 Task: Add an event with the title Second Marketing Campaign Tracking and Analysis, date '2023/11/10', time 7:00 AM to 9:00 AMand add a description: Furthermore, you will have the opportunity to discuss your current financial status, including revenue growth, profitability, and any notable milestones or achievements. Sharing this information demonstrates your business's performance and potential for future success.Select event color  Peacock . Add location for the event as: Los Angeles, USA, logged in from the account softage.8@softage.netand send the event invitation to softage.1@softage.net and softage.2@softage.net. Set a reminder for the event Doesn't repeat
Action: Mouse pressed left at (61, 80)
Screenshot: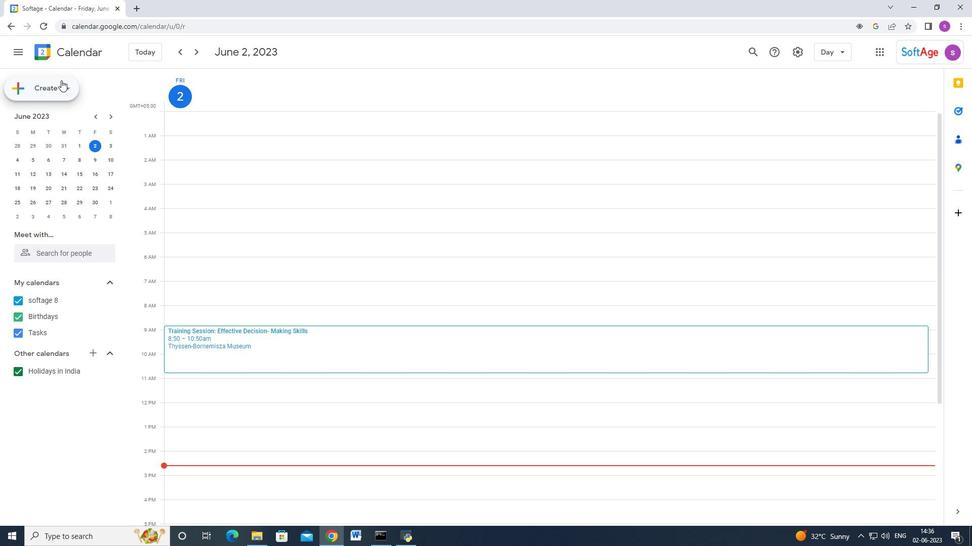 
Action: Mouse moved to (50, 113)
Screenshot: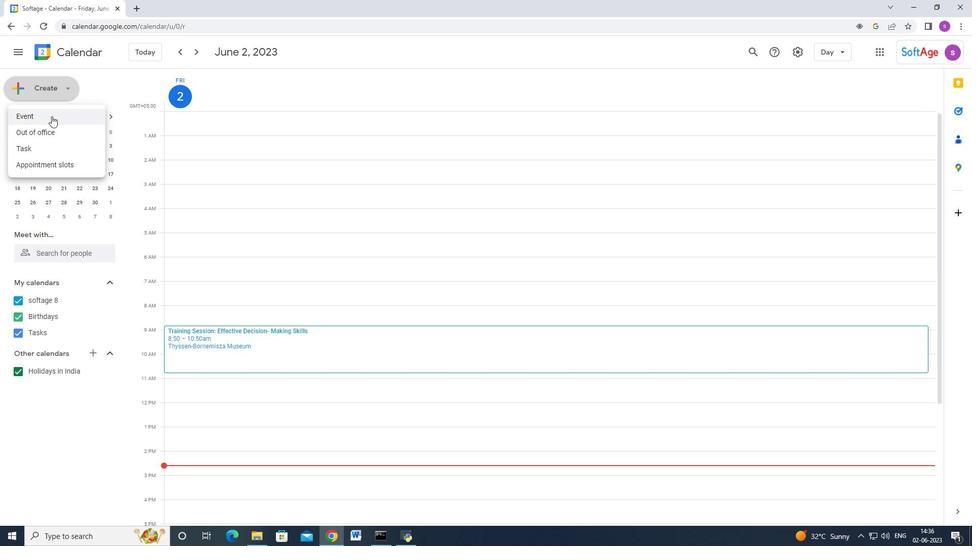 
Action: Mouse pressed left at (50, 113)
Screenshot: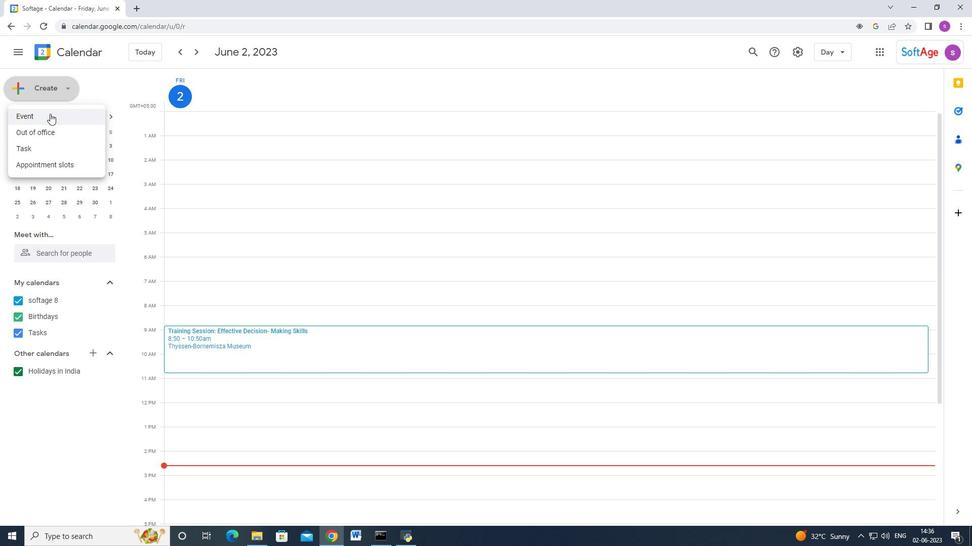 
Action: Mouse moved to (557, 455)
Screenshot: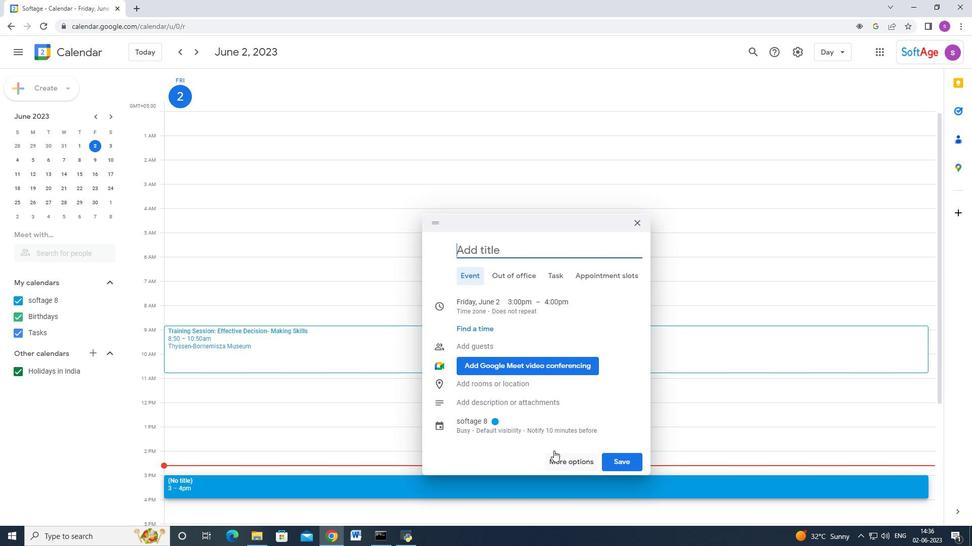 
Action: Mouse pressed left at (557, 455)
Screenshot: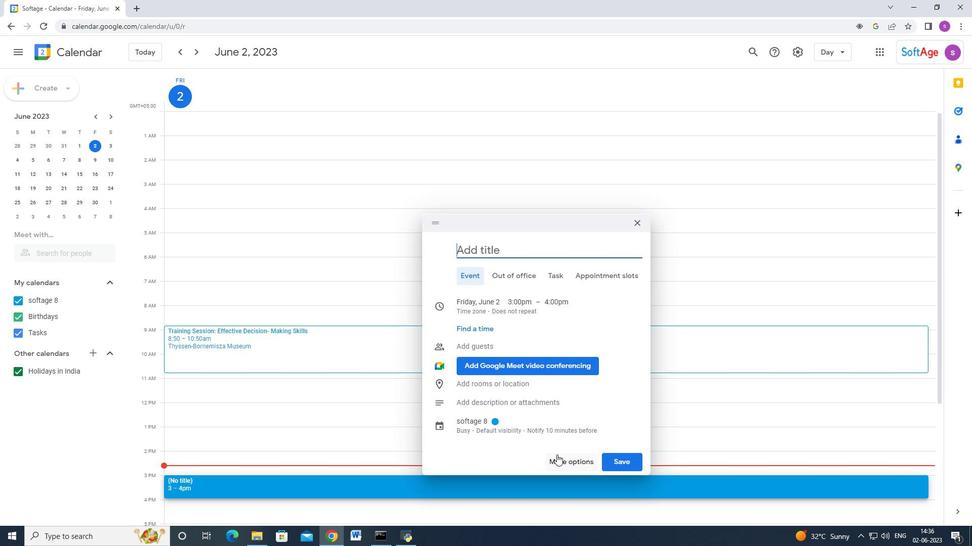 
Action: Mouse moved to (205, 62)
Screenshot: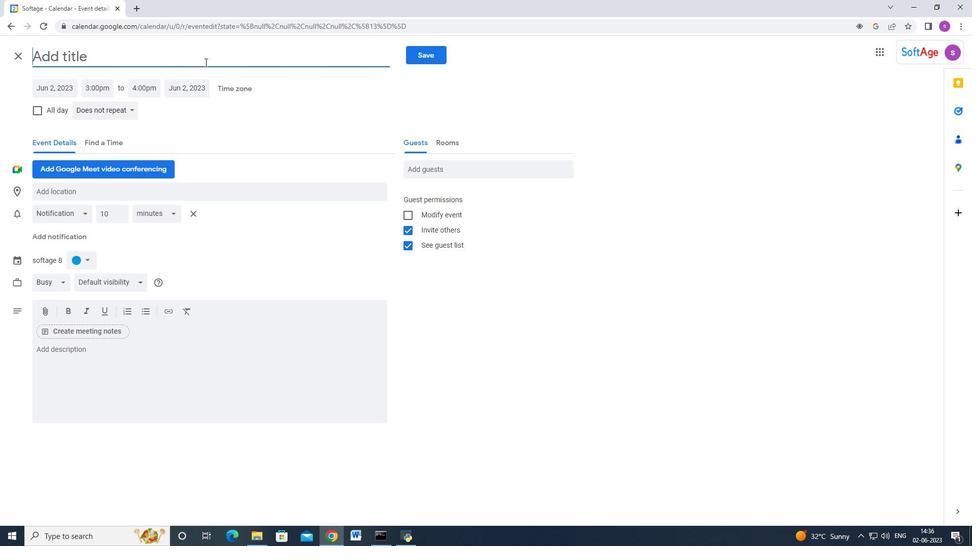 
Action: Key pressed <Key.shift_r>Second<Key.space><Key.shift>Marketing<Key.space><Key.shift>Campaign<Key.space><Key.shift>Tracking<Key.space>and<Key.space><Key.shift_r>Analysis
Screenshot: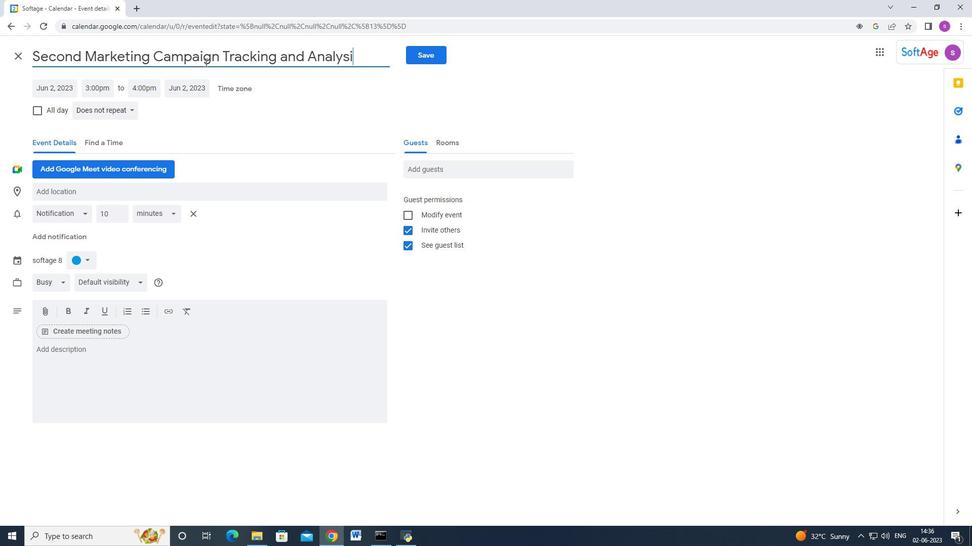 
Action: Mouse moved to (214, 61)
Screenshot: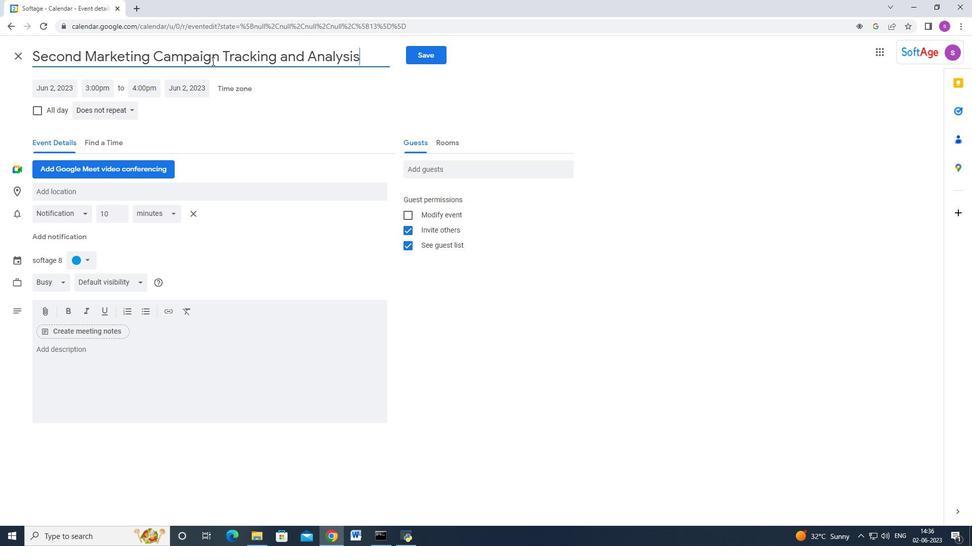 
Action: Key pressed <Key.space>
Screenshot: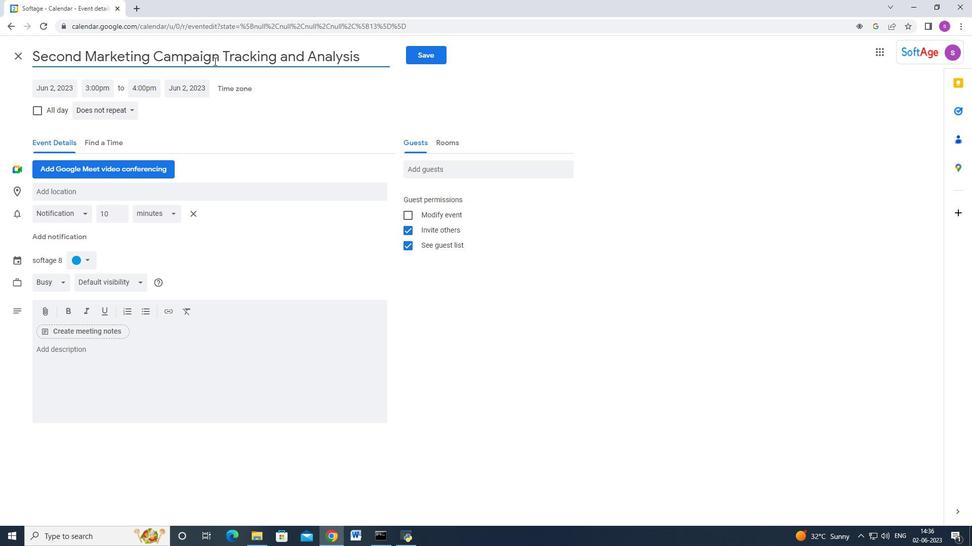 
Action: Mouse moved to (53, 88)
Screenshot: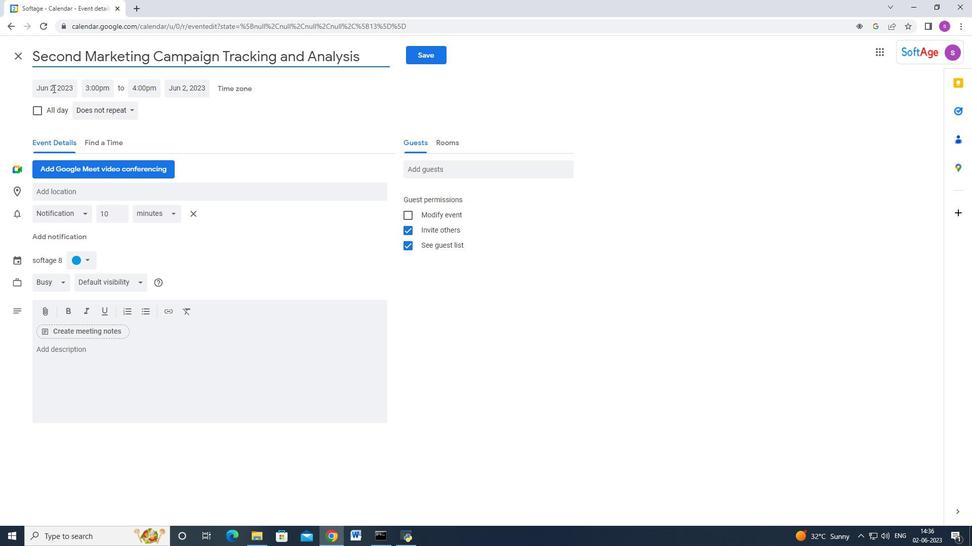 
Action: Mouse pressed left at (53, 88)
Screenshot: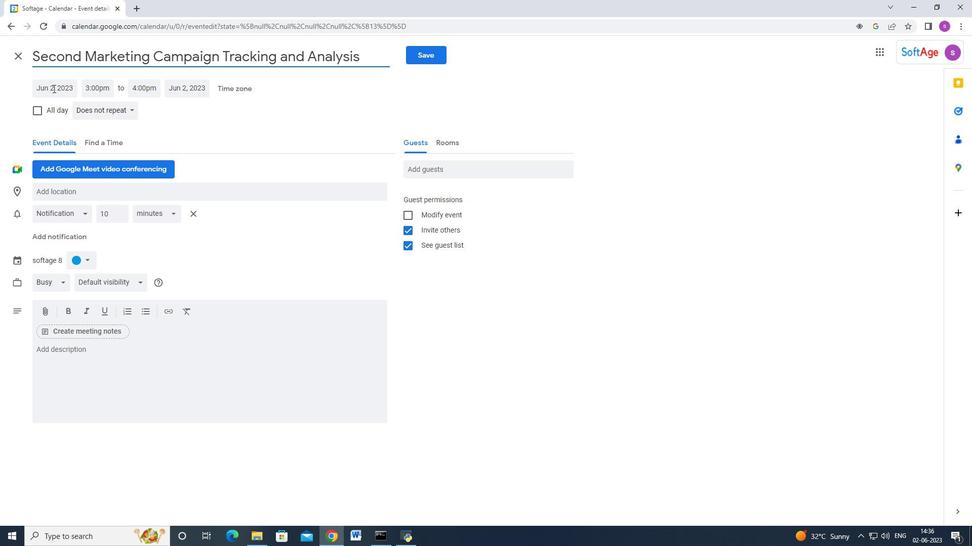 
Action: Mouse moved to (163, 109)
Screenshot: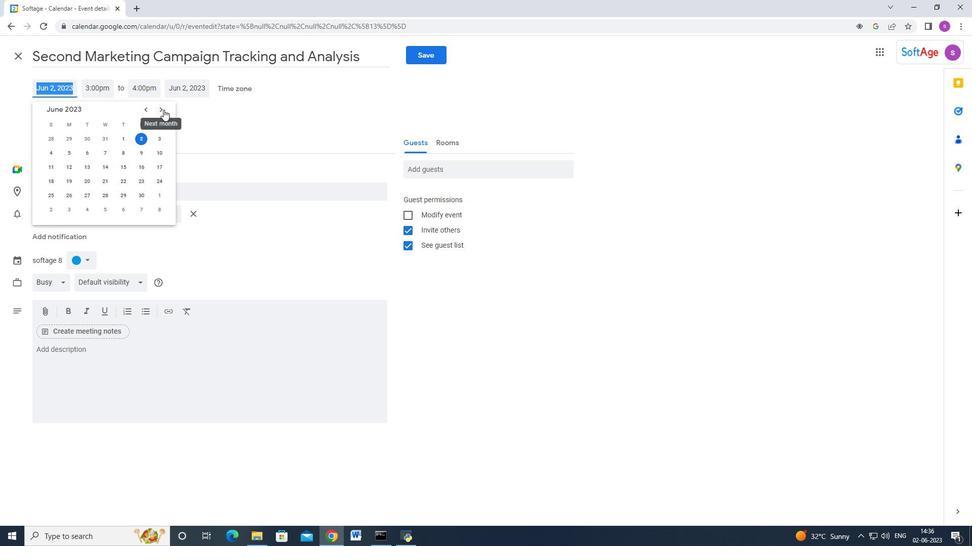 
Action: Mouse pressed left at (163, 109)
Screenshot: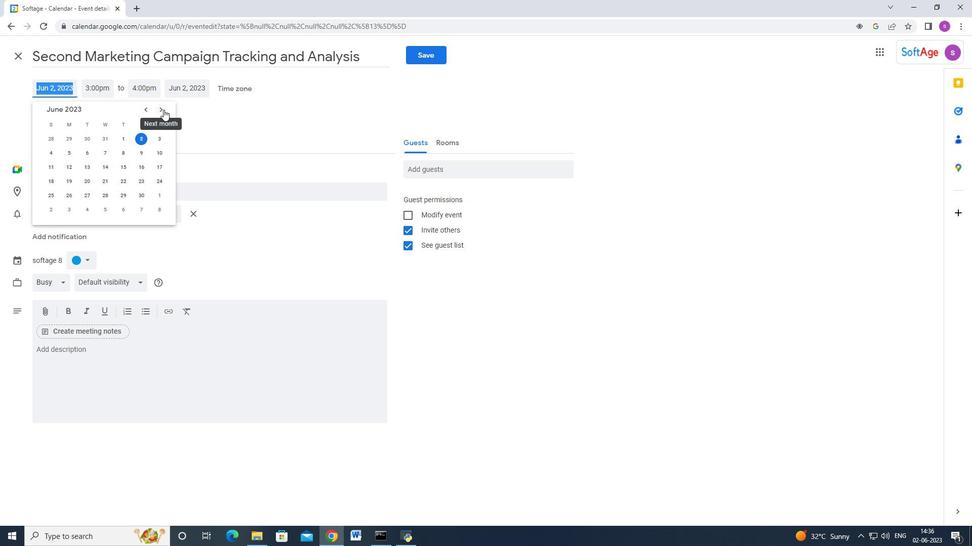 
Action: Mouse pressed left at (163, 109)
Screenshot: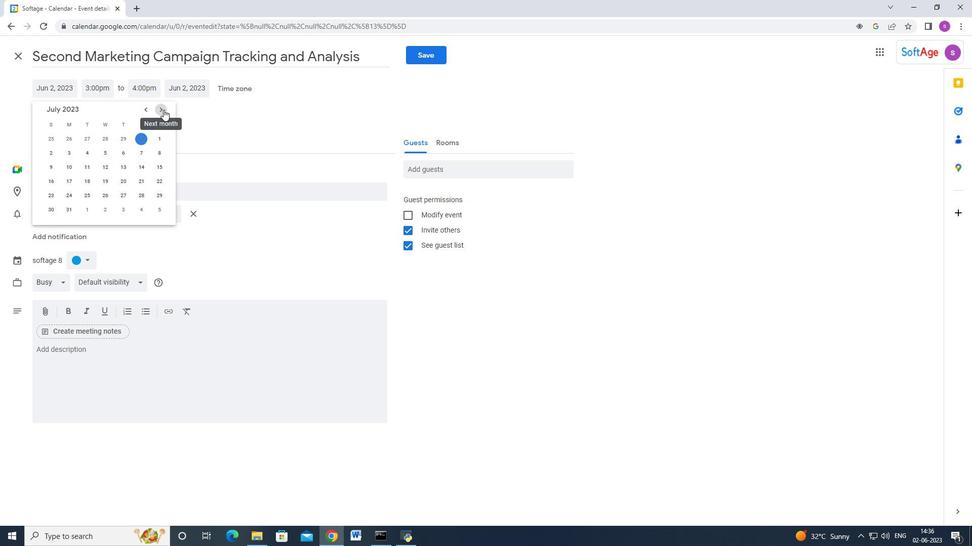 
Action: Mouse moved to (163, 109)
Screenshot: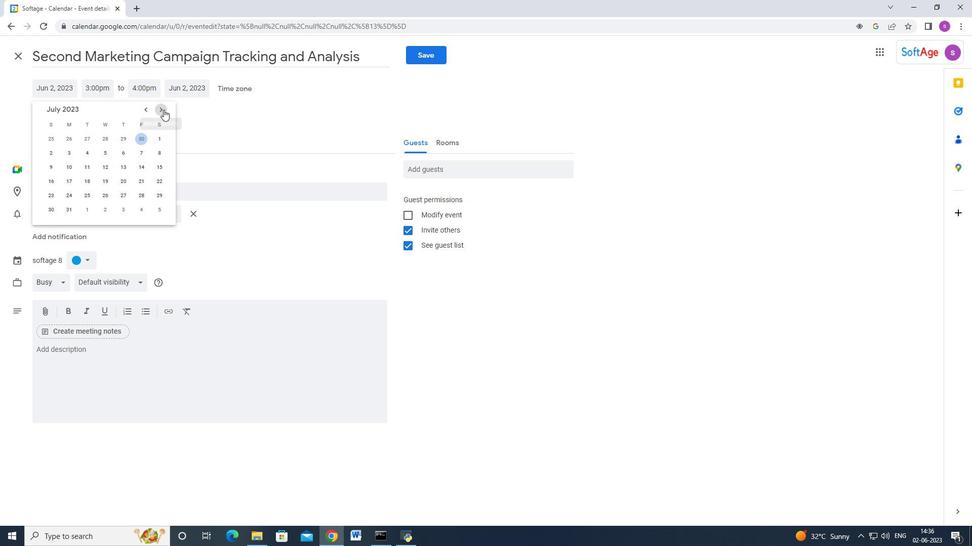 
Action: Mouse pressed left at (163, 109)
Screenshot: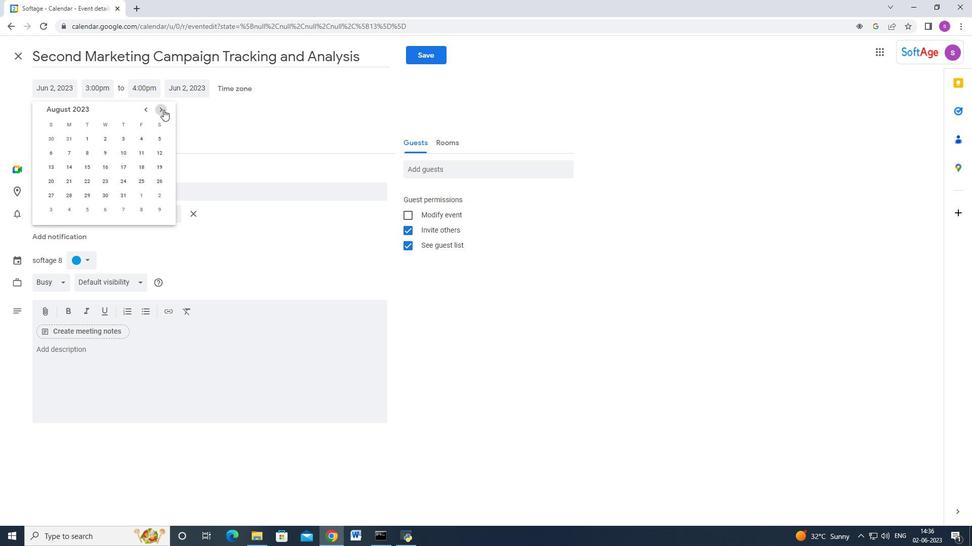
Action: Mouse pressed left at (163, 109)
Screenshot: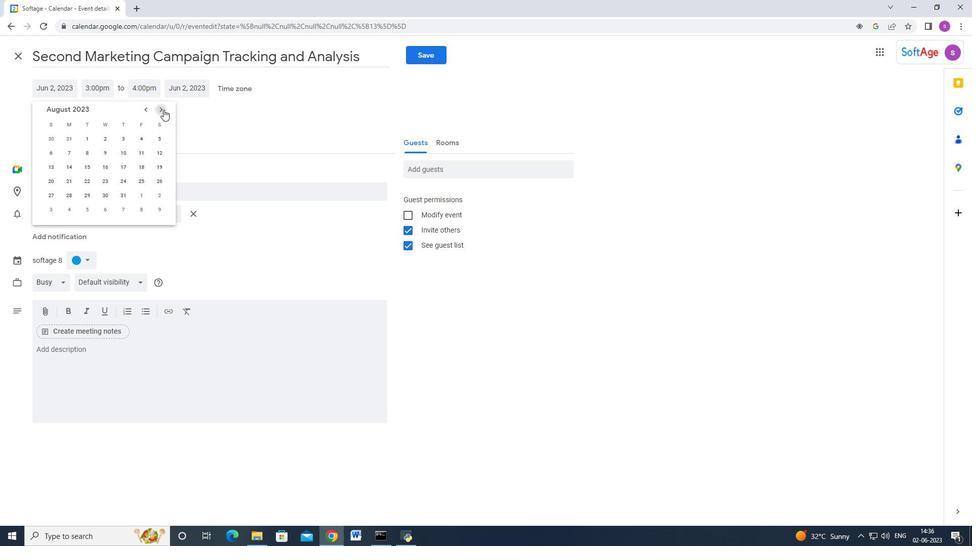 
Action: Mouse pressed left at (163, 109)
Screenshot: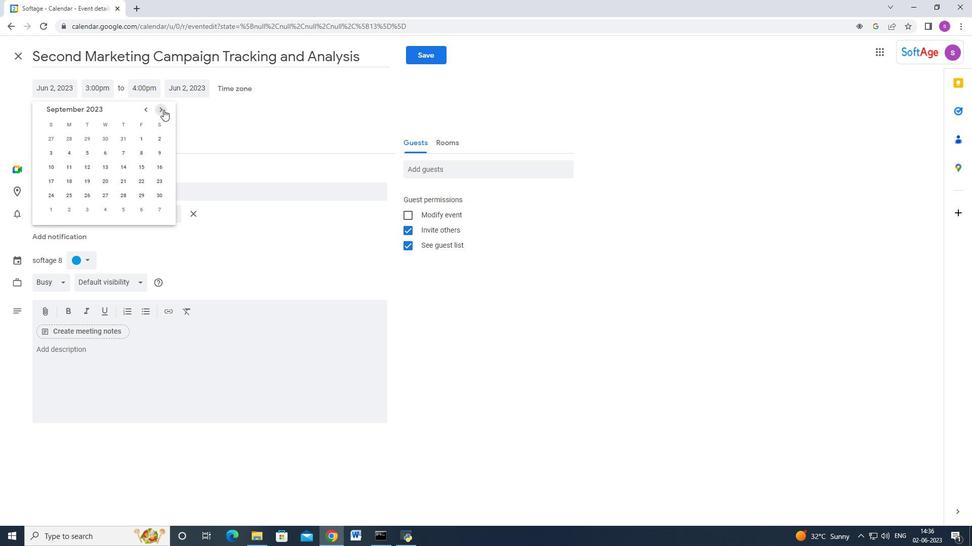 
Action: Mouse pressed left at (163, 109)
Screenshot: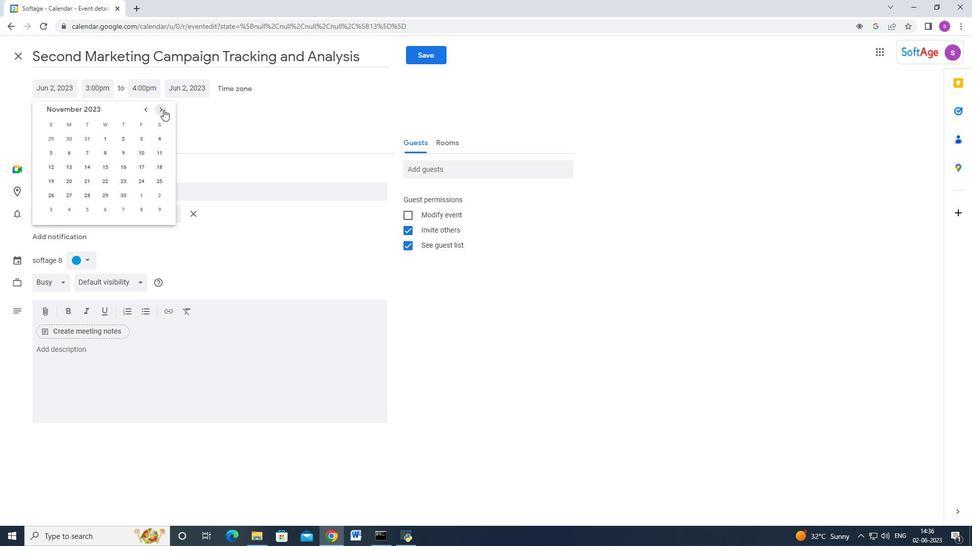
Action: Mouse pressed left at (163, 109)
Screenshot: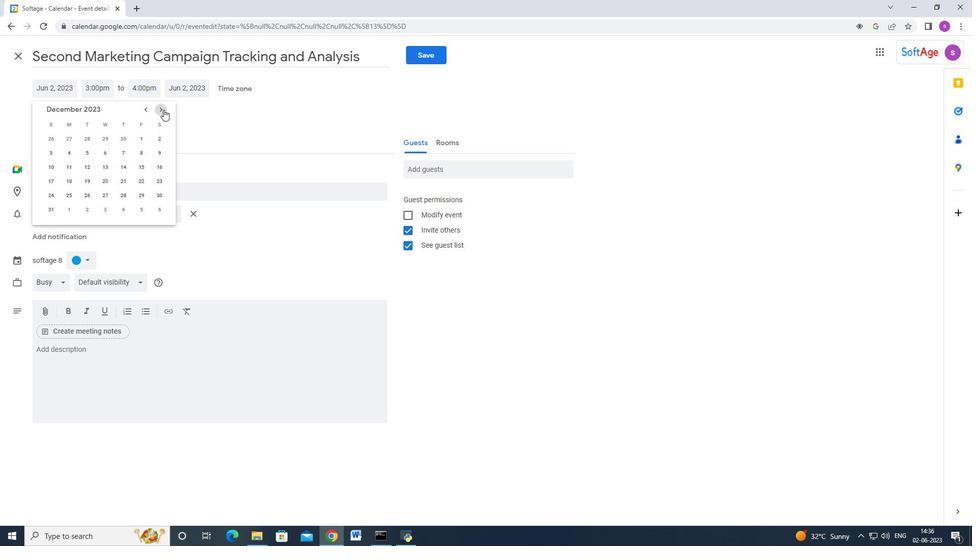 
Action: Mouse moved to (148, 111)
Screenshot: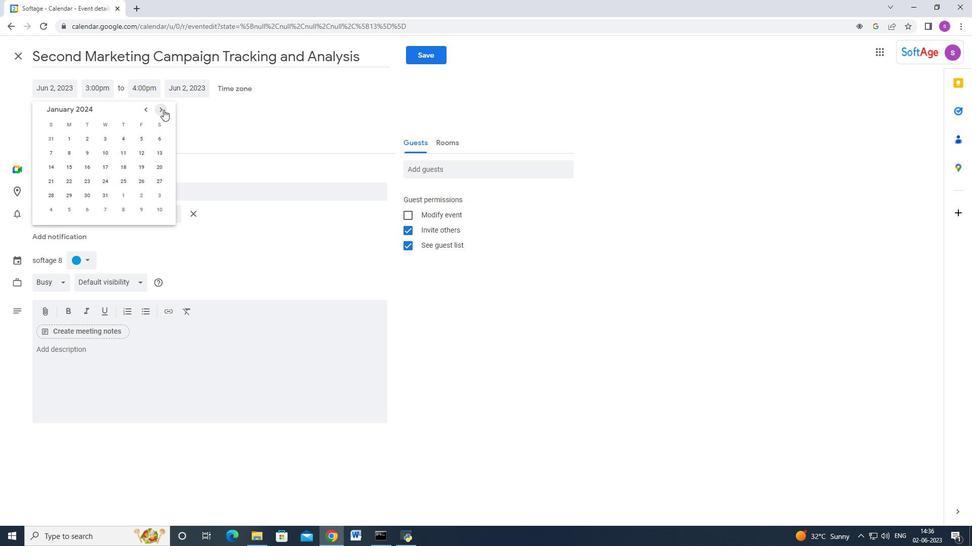 
Action: Mouse pressed left at (148, 111)
Screenshot: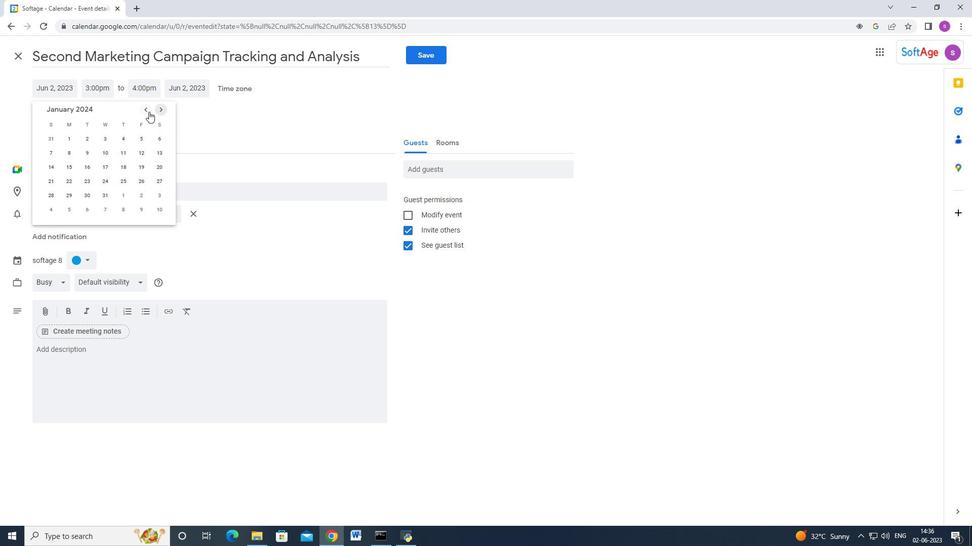
Action: Mouse pressed left at (148, 111)
Screenshot: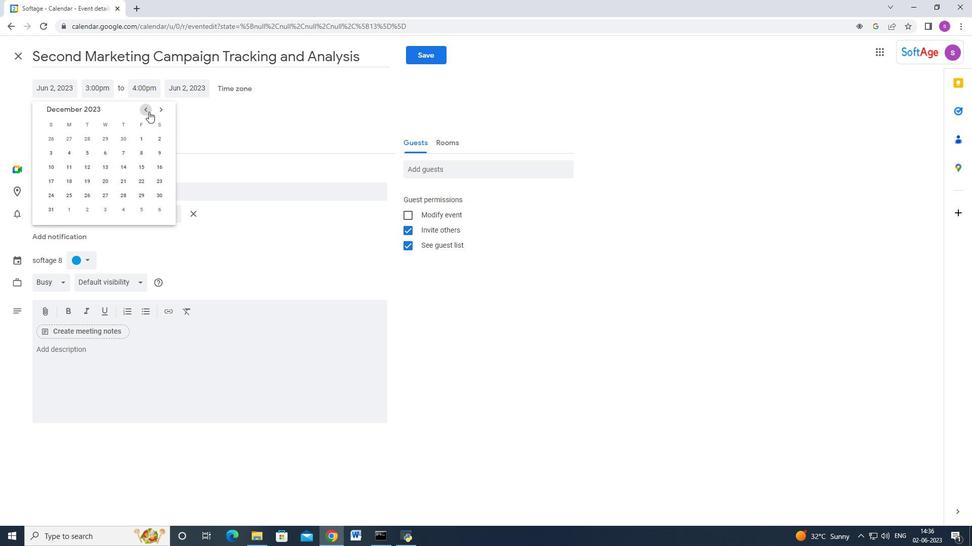 
Action: Mouse moved to (120, 183)
Screenshot: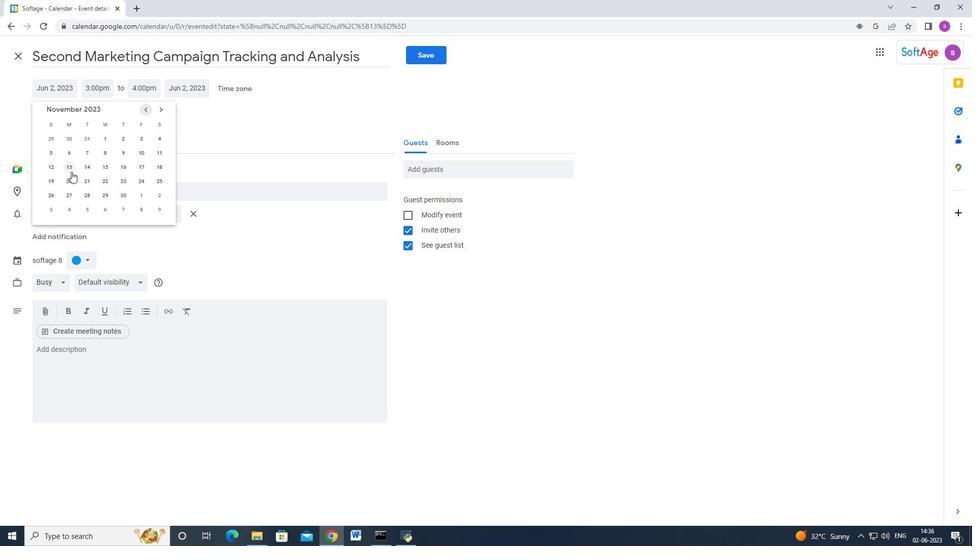 
Action: Mouse pressed left at (120, 183)
Screenshot: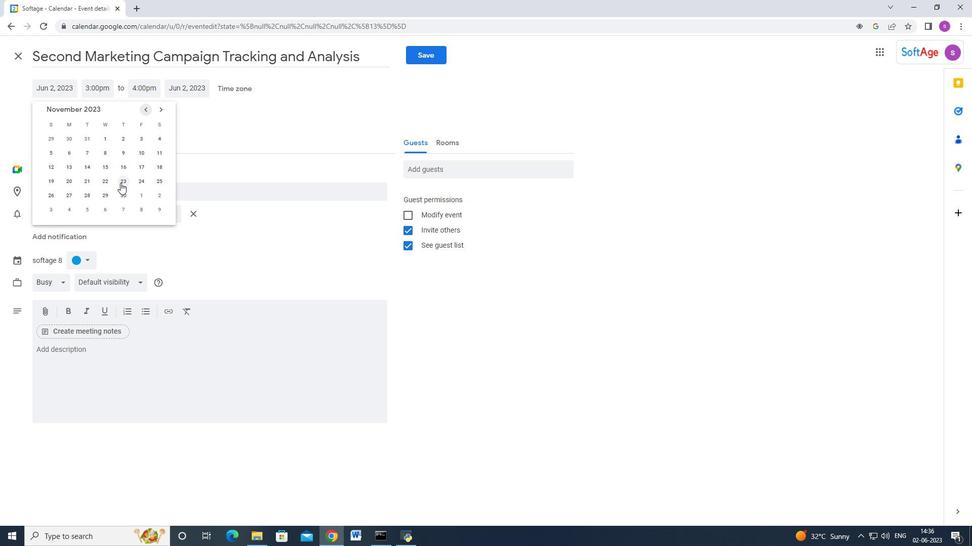 
Action: Mouse moved to (110, 90)
Screenshot: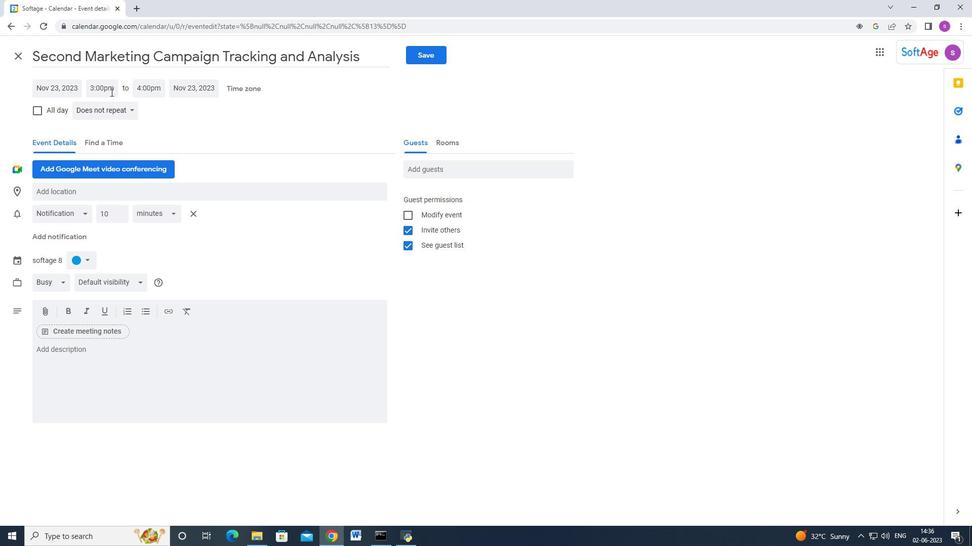 
Action: Mouse pressed left at (110, 90)
Screenshot: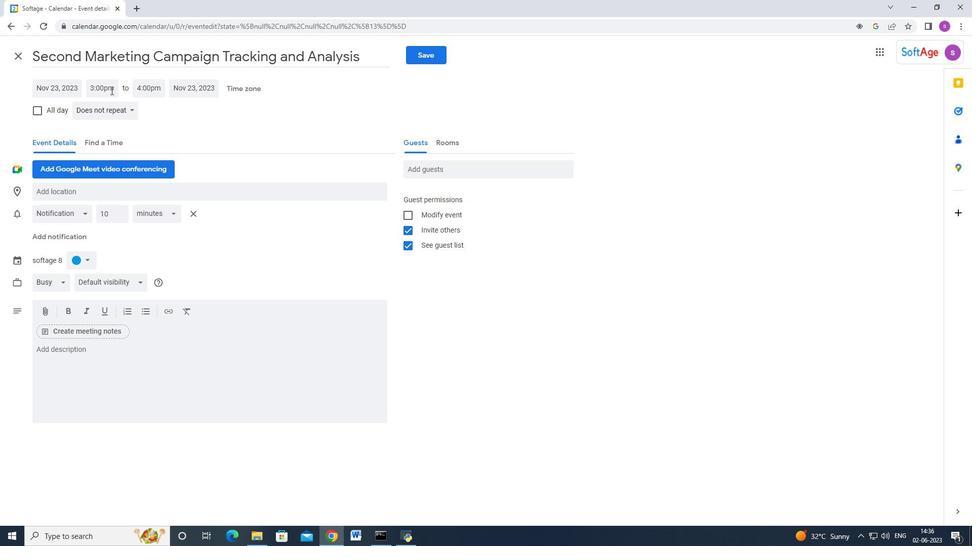 
Action: Key pressed 7<Key.shift>:00am<Key.enter>
Screenshot: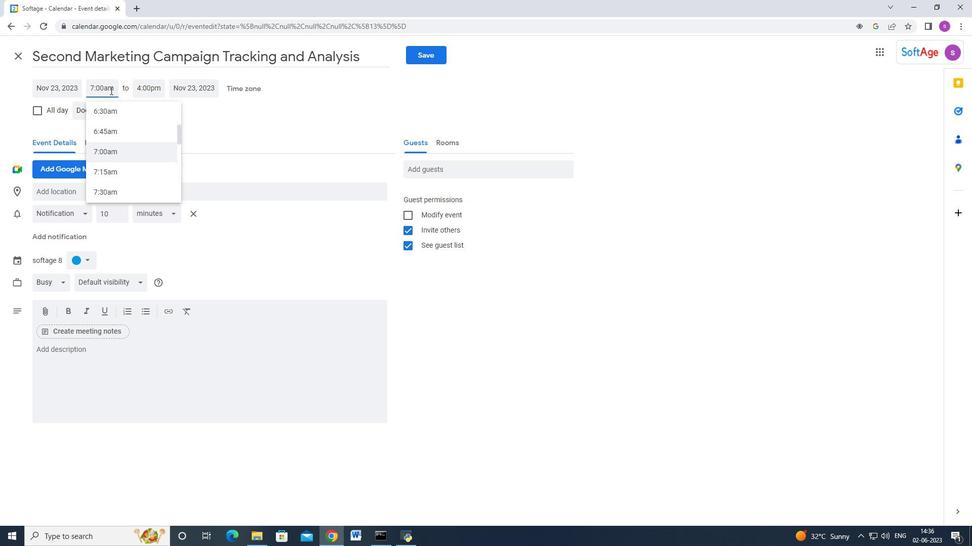 
Action: Mouse moved to (150, 81)
Screenshot: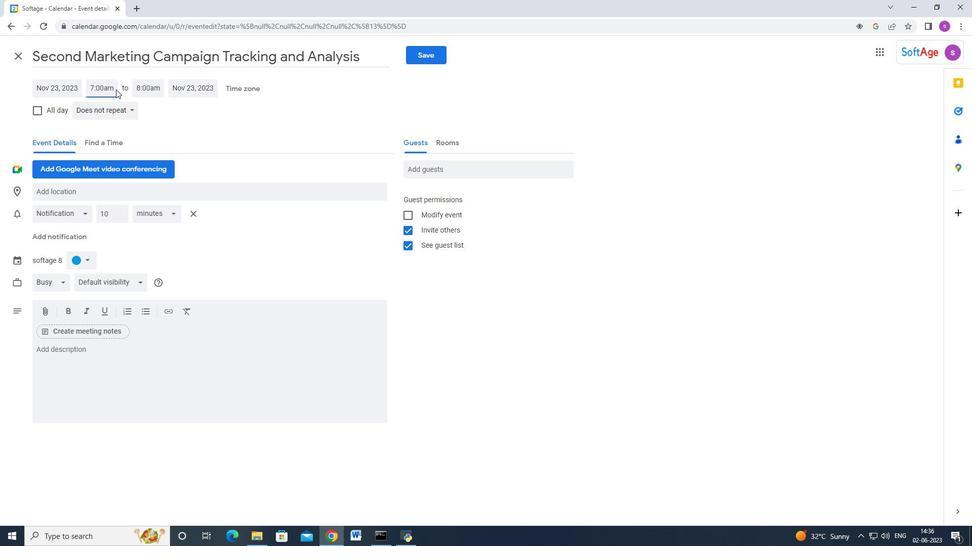 
Action: Mouse pressed left at (150, 81)
Screenshot: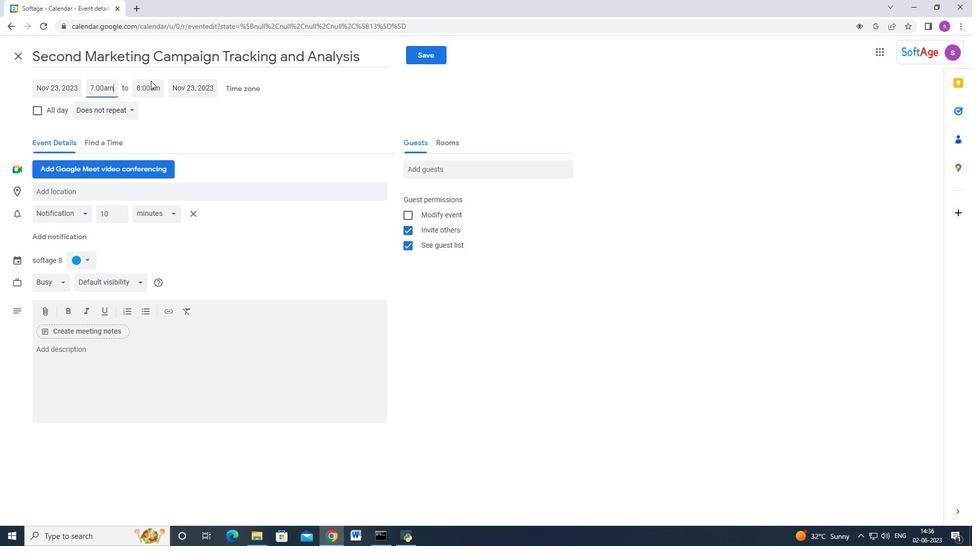 
Action: Mouse moved to (147, 87)
Screenshot: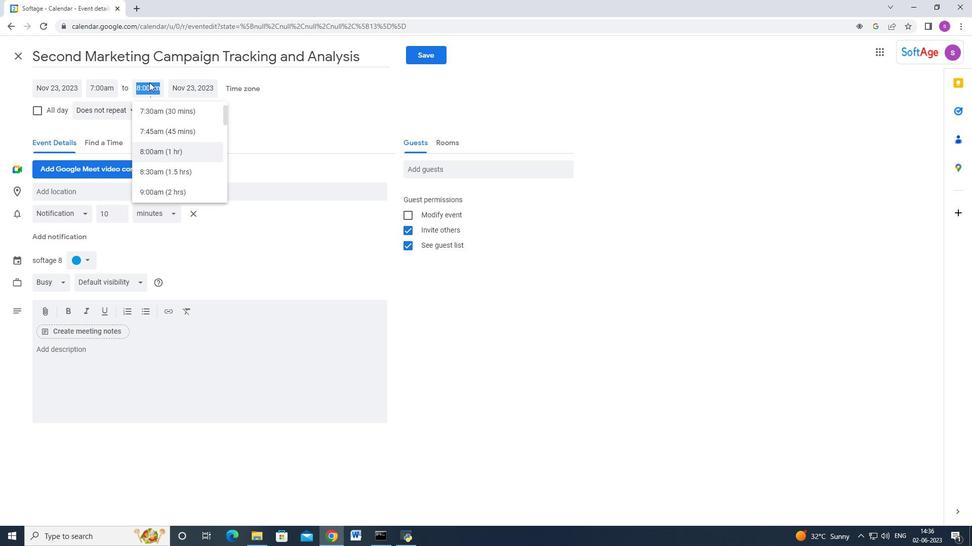 
Action: Key pressed 9<Key.shift>:00am<Key.enter>
Screenshot: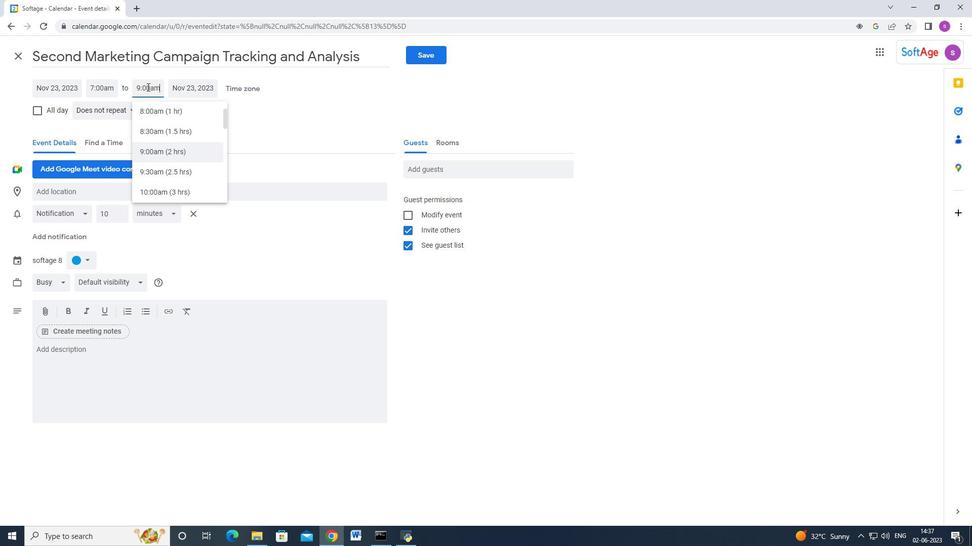 
Action: Mouse moved to (148, 345)
Screenshot: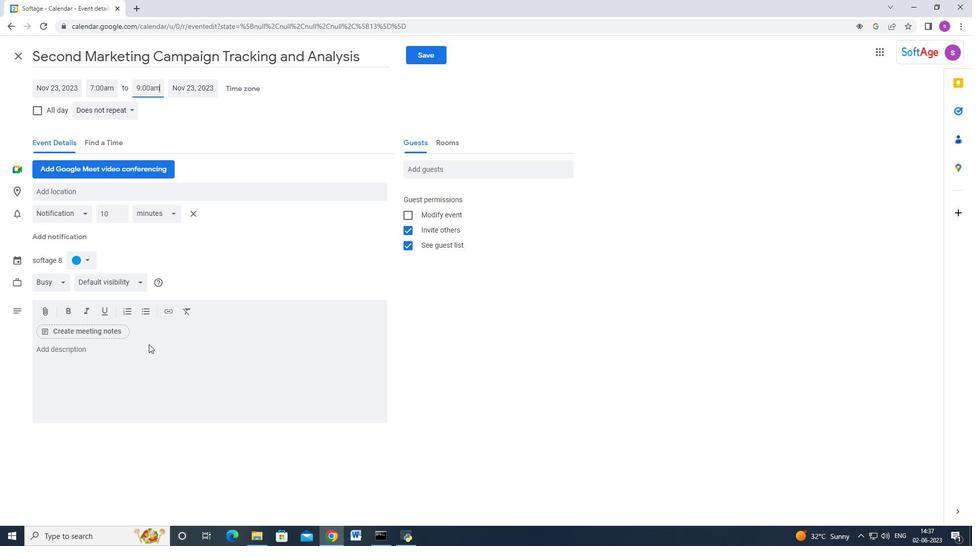 
Action: Mouse pressed left at (148, 345)
Screenshot: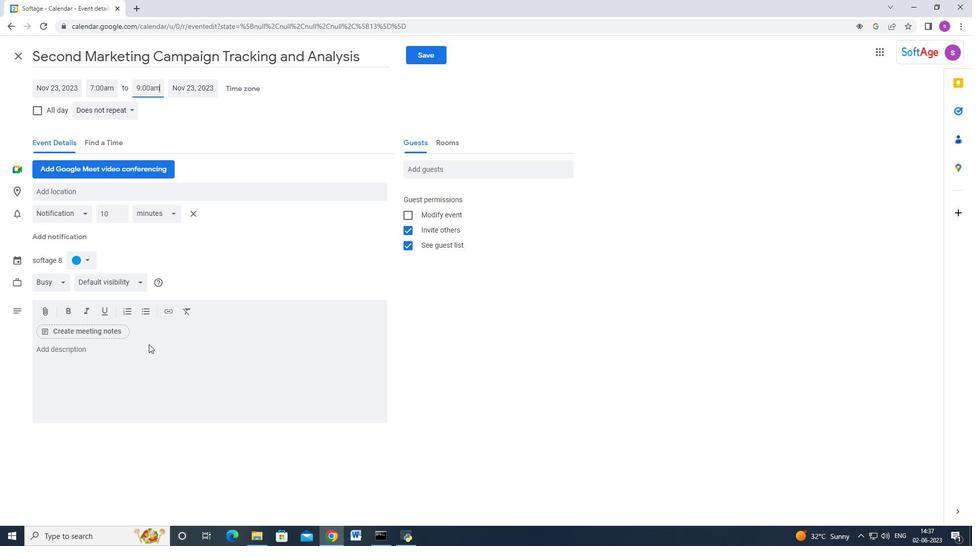 
Action: Mouse moved to (147, 348)
Screenshot: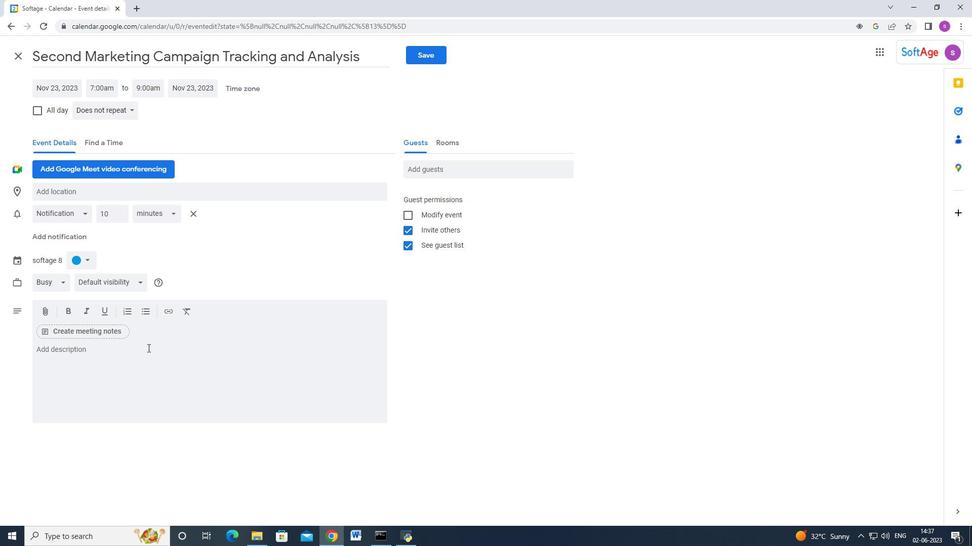 
Action: Mouse pressed left at (147, 348)
Screenshot: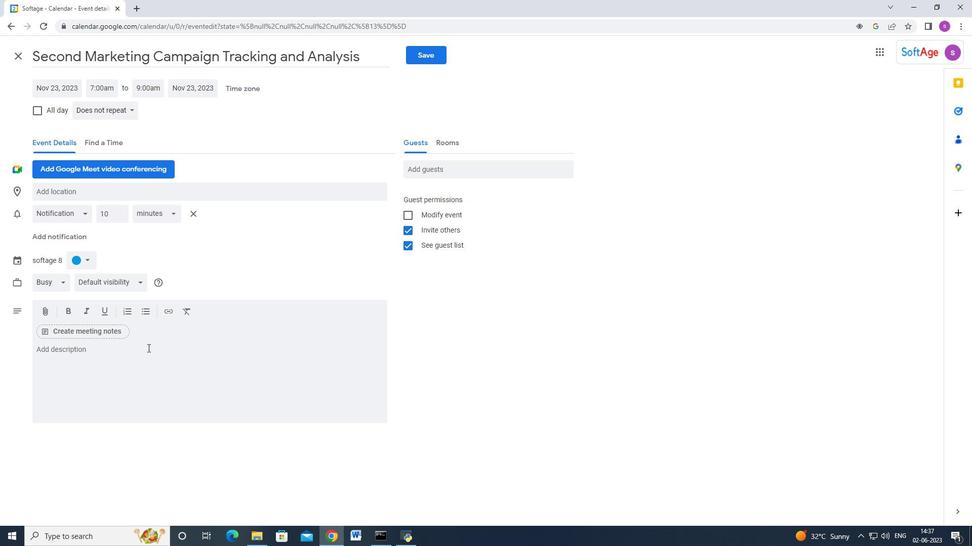 
Action: Mouse moved to (147, 348)
Screenshot: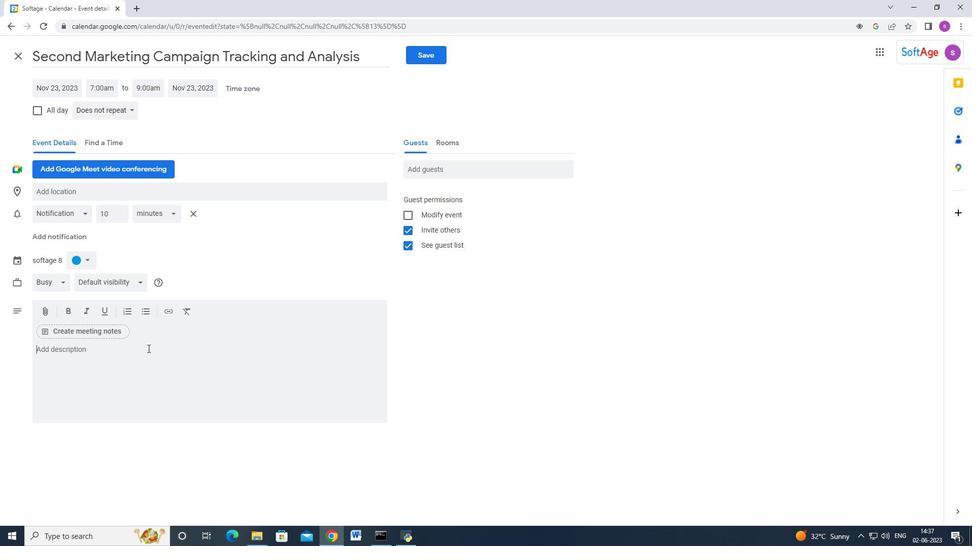 
Action: Key pressed <Key.shift><Key.shift><Key.shift>Furthermore,<Key.space>you<Key.space>will<Key.space>have<Key.space>the<Key.space>oppu<Key.backspace>ortunity<Key.space>to<Key.space>discuss<Key.space>your<Key.space>current<Key.space>financa<Key.backspace>ial<Key.space>status,<Key.space>including<Key.space>revenue<Key.space>growth,<Key.space>profitability,<Key.space>and<Key.space>any<Key.space>notable<Key.space>milestones<Key.space>or<Key.space>achievements.<Key.space><Key.shift_r>Sharing<Key.space>this<Key.space>information<Key.space>a<Key.backspace>demonstrates<Key.space>your<Key.space>business's<Key.space>performance<Key.space>and<Key.space>pt<Key.backspace>t<Key.backspace>otential<Key.space>for<Key.space>futer<Key.backspace><Key.backspace>ure<Key.space>success.
Screenshot: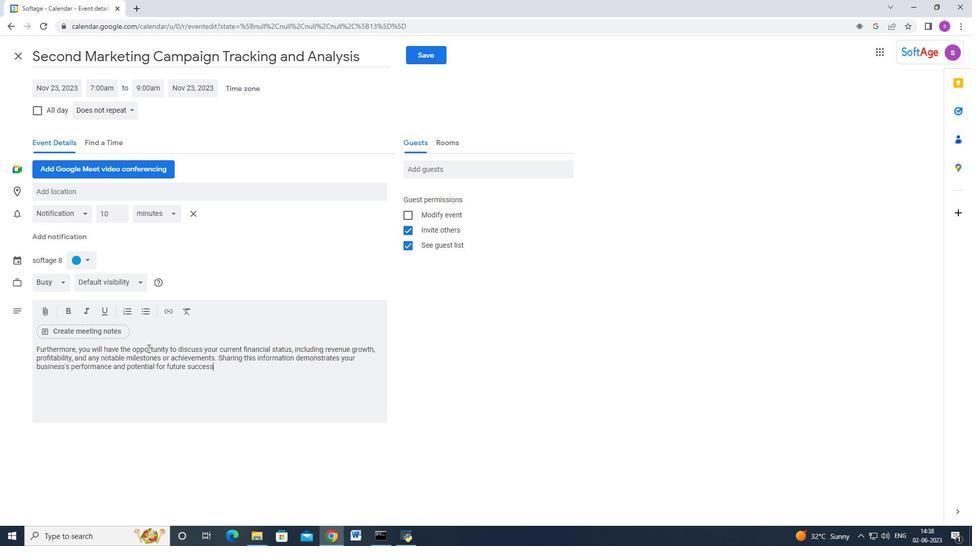 
Action: Mouse moved to (91, 263)
Screenshot: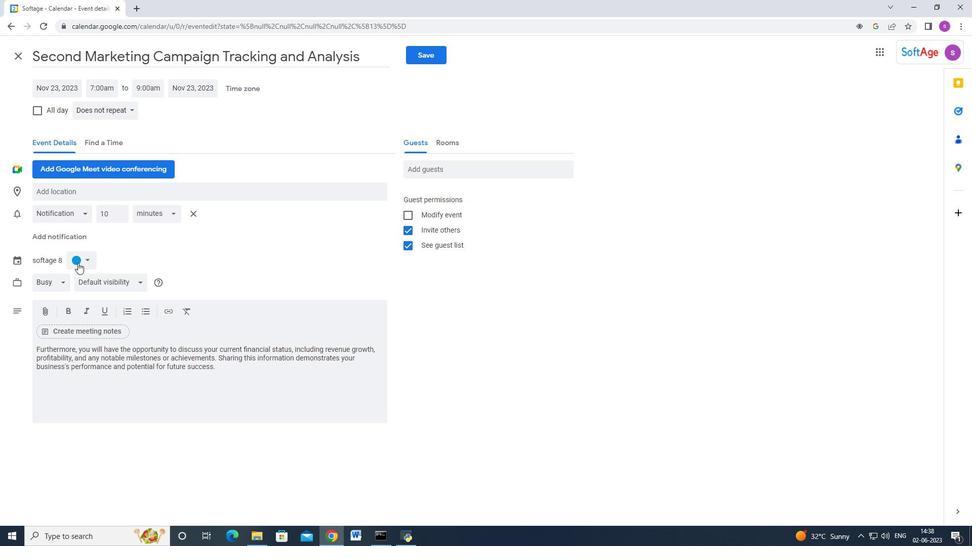 
Action: Mouse pressed left at (91, 263)
Screenshot: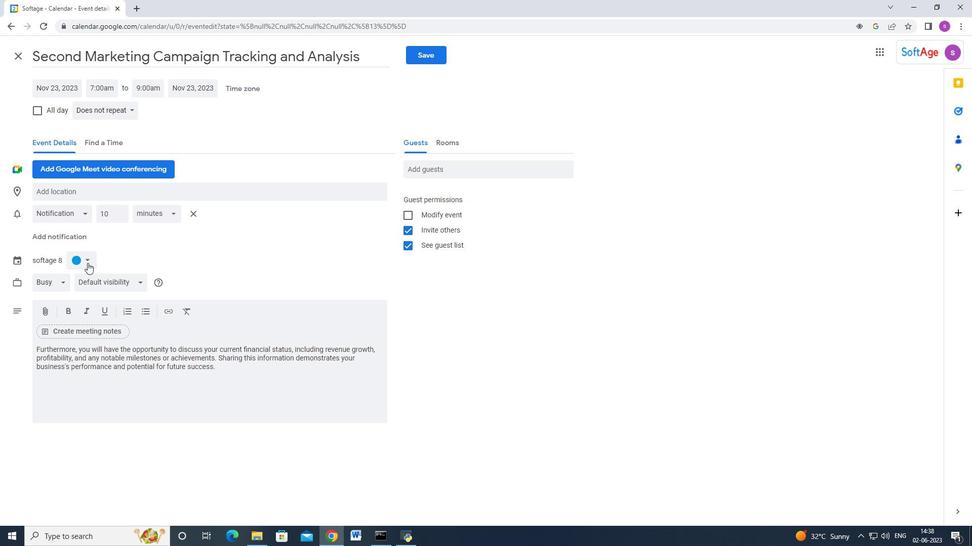 
Action: Mouse moved to (90, 309)
Screenshot: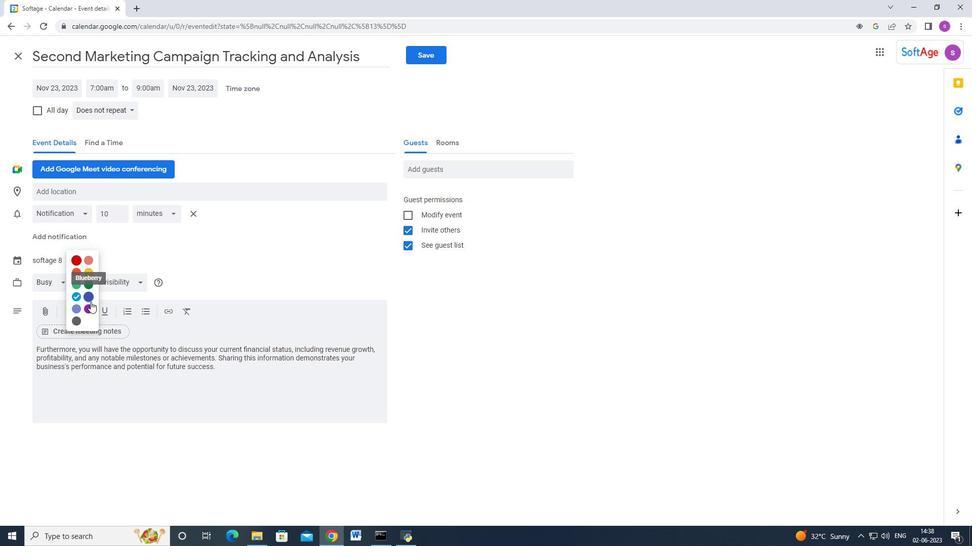 
Action: Mouse pressed left at (90, 309)
Screenshot: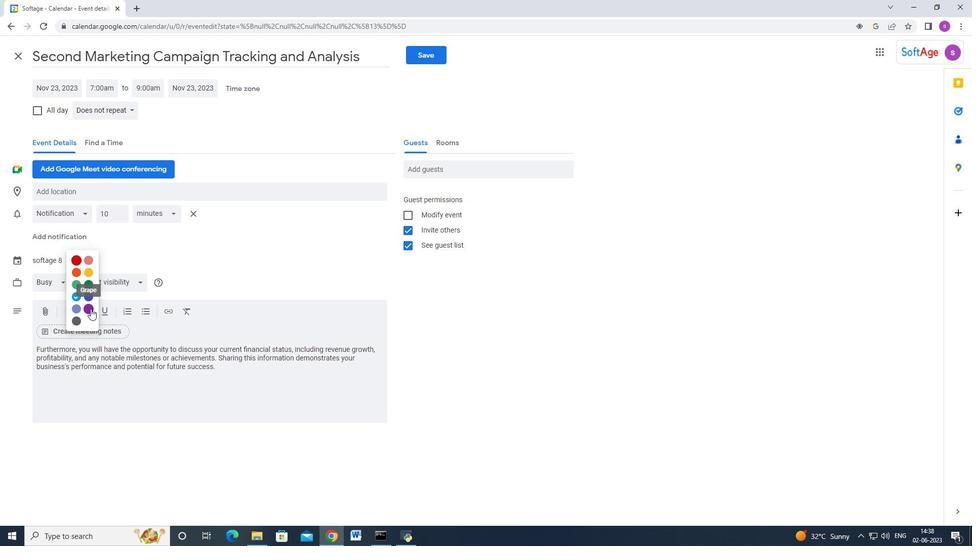 
Action: Mouse moved to (84, 264)
Screenshot: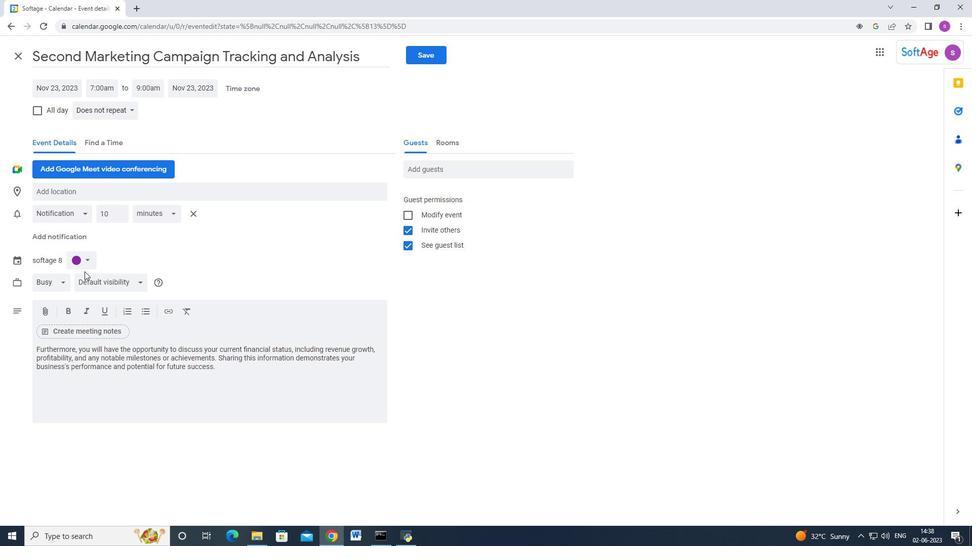 
Action: Mouse pressed left at (84, 264)
Screenshot: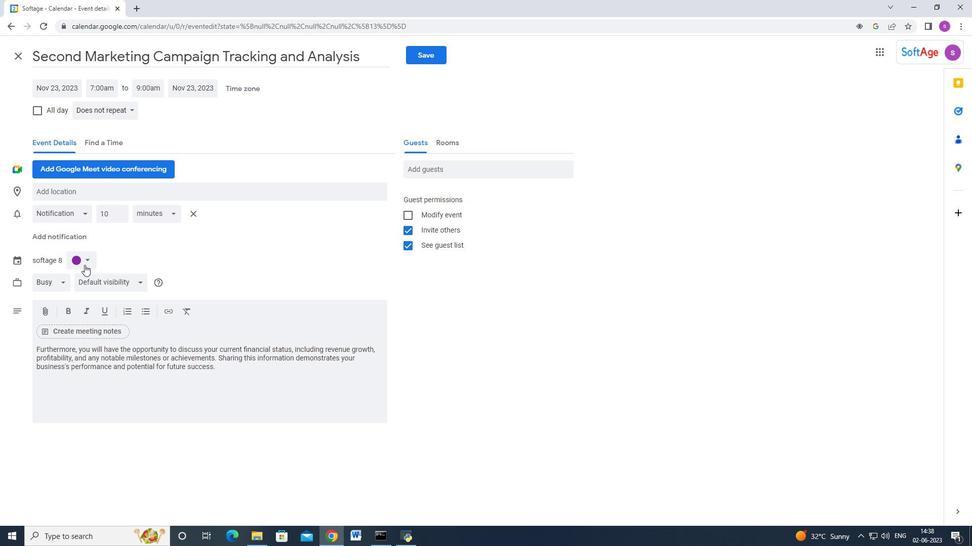 
Action: Mouse moved to (76, 298)
Screenshot: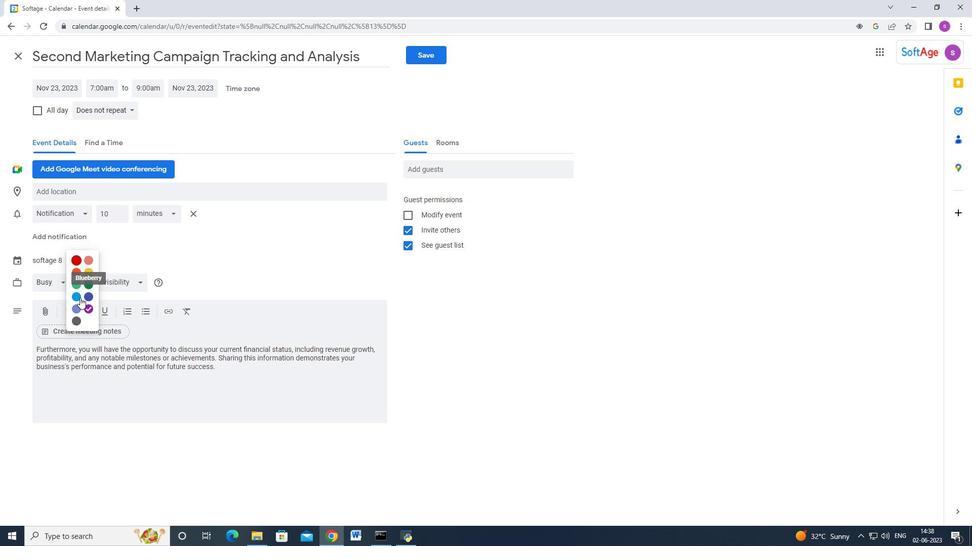 
Action: Mouse pressed left at (76, 298)
Screenshot: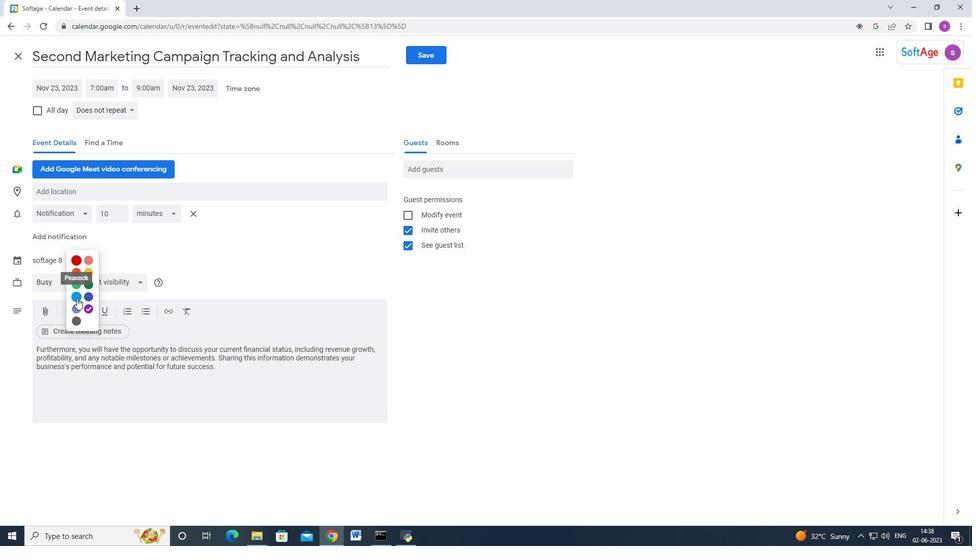 
Action: Mouse moved to (219, 370)
Screenshot: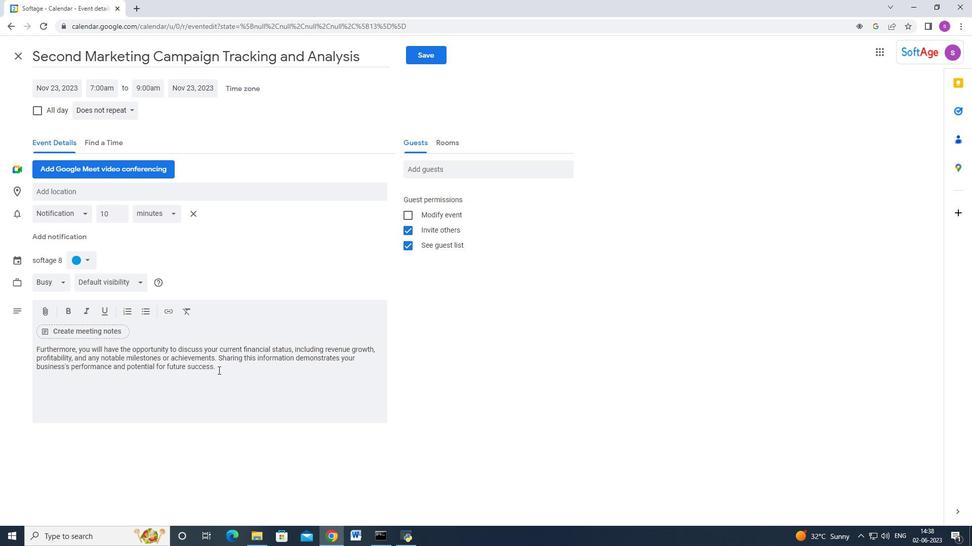 
Action: Mouse pressed left at (219, 370)
Screenshot: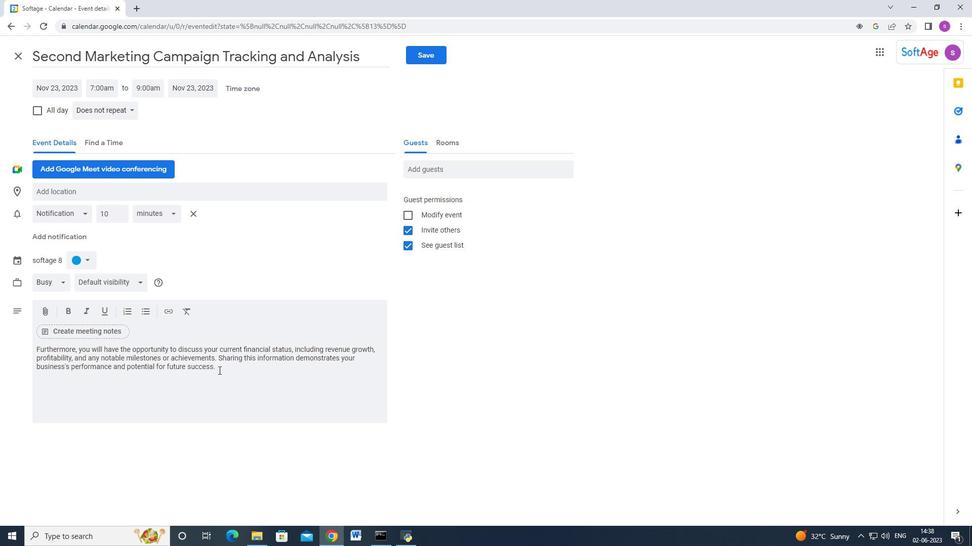 
Action: Mouse moved to (157, 187)
Screenshot: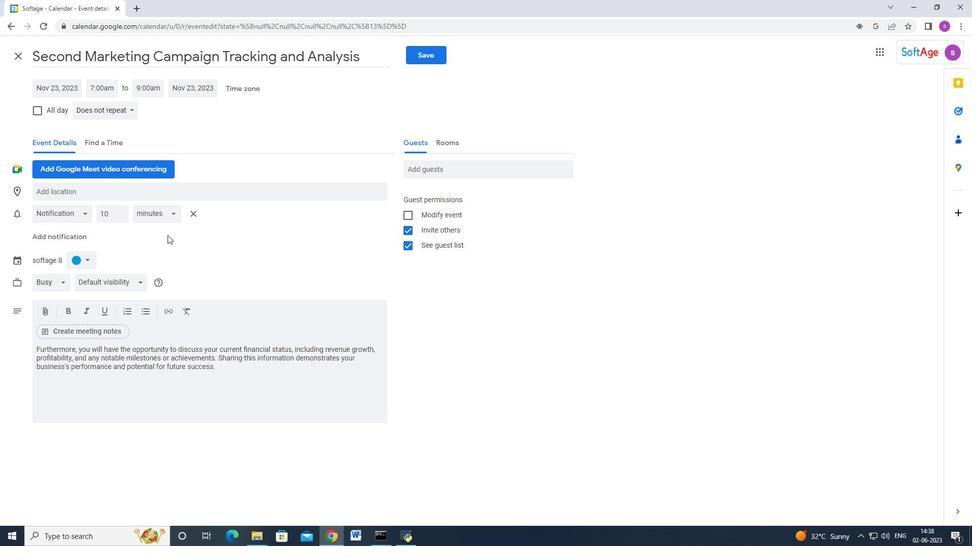 
Action: Mouse pressed left at (157, 187)
Screenshot: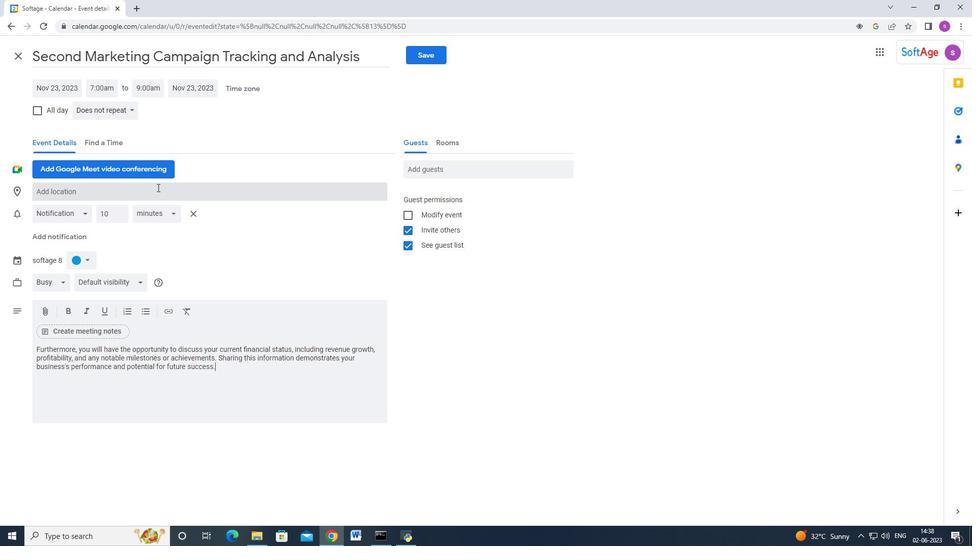 
Action: Key pressed <Key.shift>Los<Key.space><Key.shift_r>Angeles,<Key.space><Key.shift>Usa
Screenshot: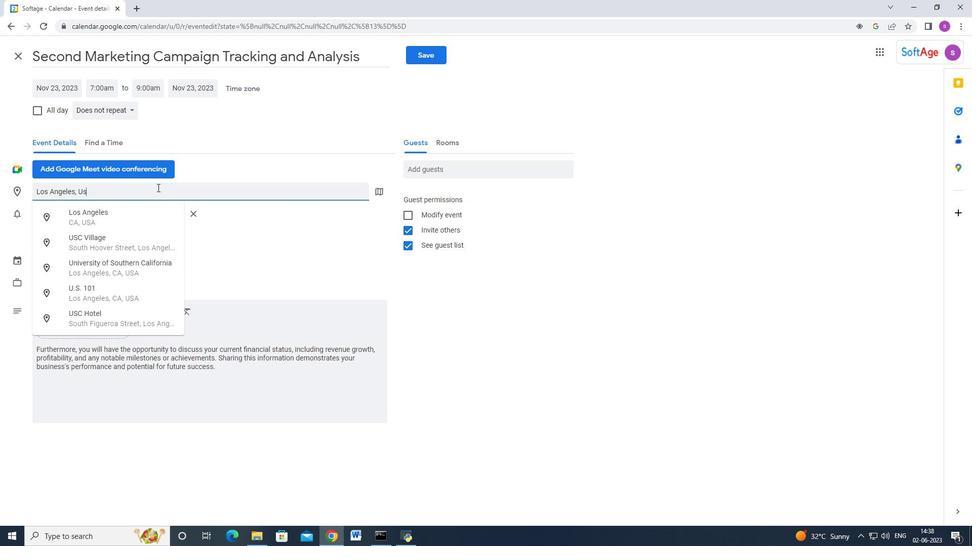 
Action: Mouse moved to (95, 218)
Screenshot: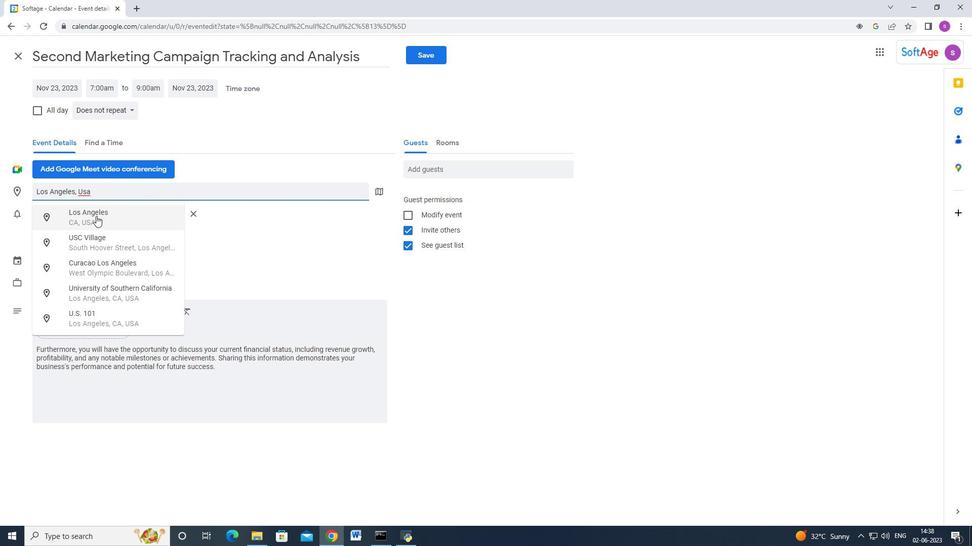 
Action: Mouse pressed left at (95, 218)
Screenshot: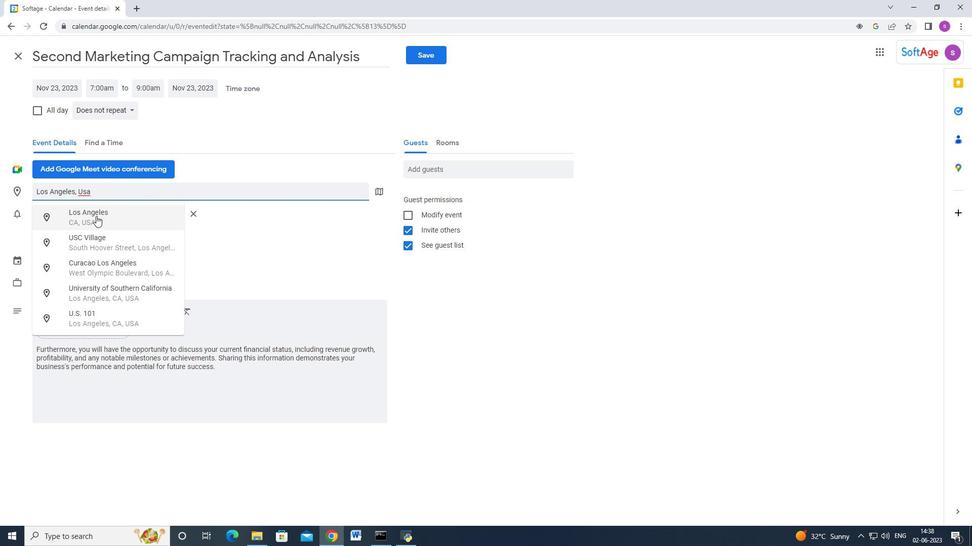 
Action: Mouse moved to (438, 174)
Screenshot: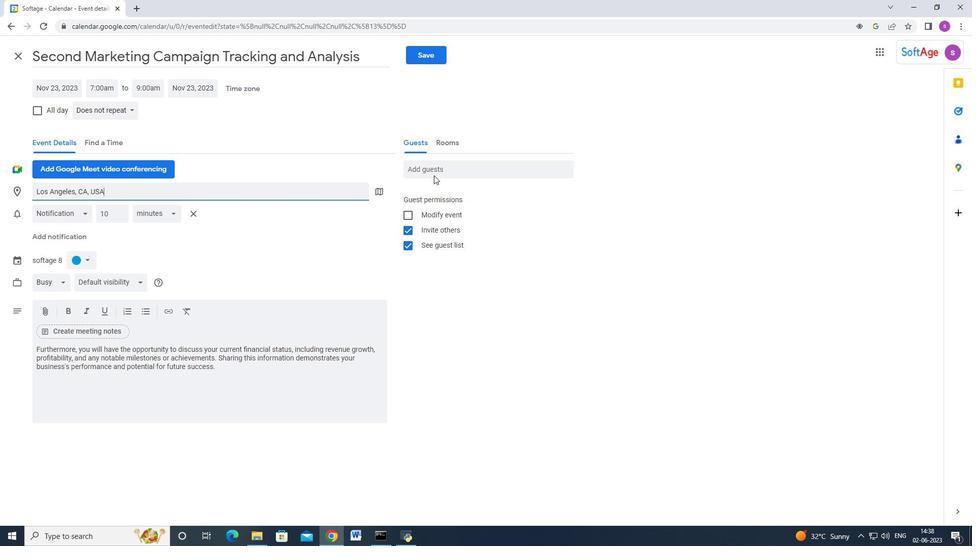
Action: Mouse pressed left at (438, 174)
Screenshot: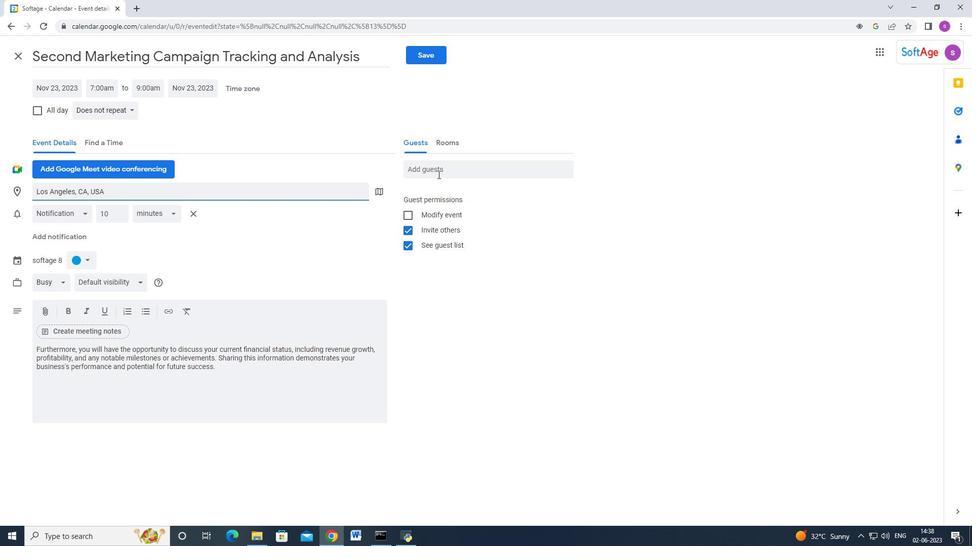 
Action: Mouse moved to (438, 174)
Screenshot: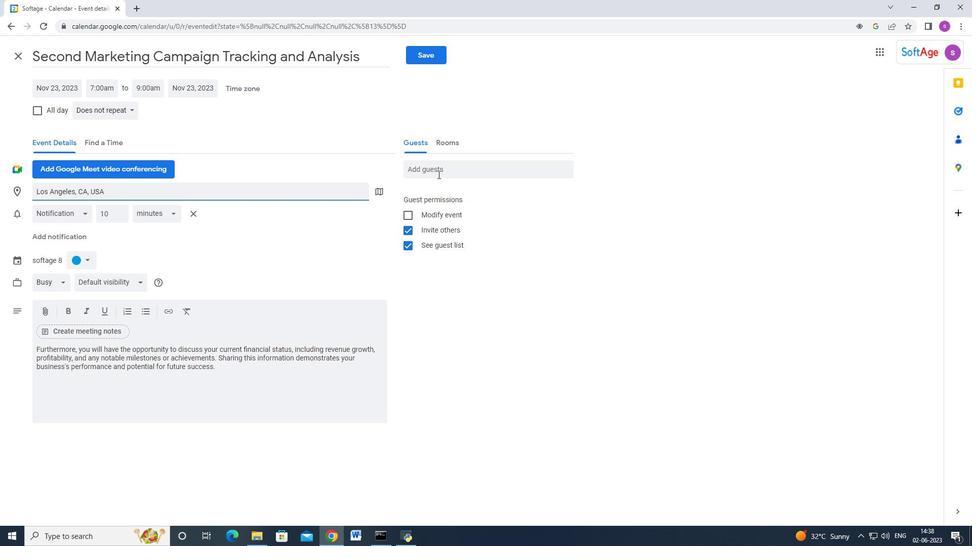 
Action: Key pressed softage.1<Key.shift_r>@spftag<Key.backspace><Key.backspace><Key.backspace><Key.backspace><Key.backspace>oftage.net<Key.enter>softage.2<Key.shift_r>@softage.net<Key.enter>
Screenshot: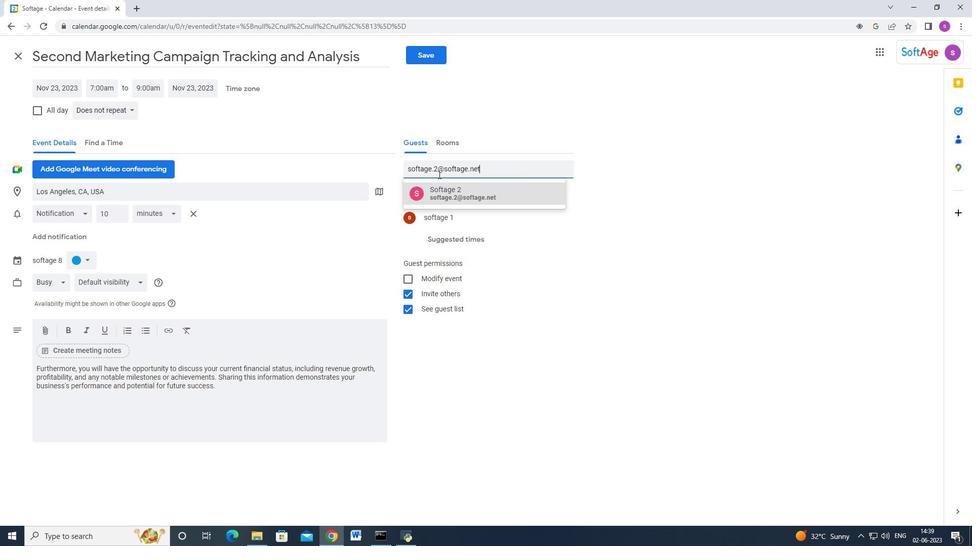 
Action: Mouse moved to (105, 112)
Screenshot: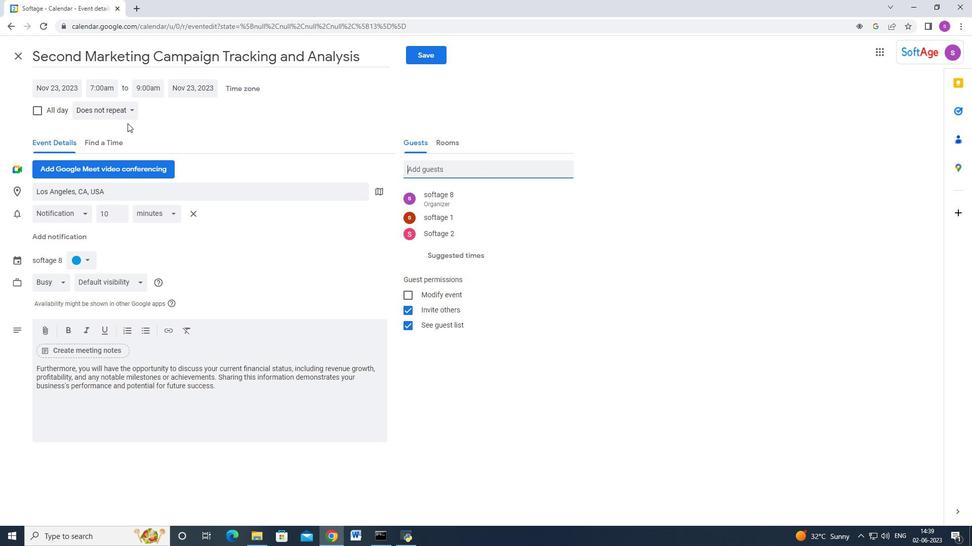 
Action: Mouse pressed left at (105, 112)
Screenshot: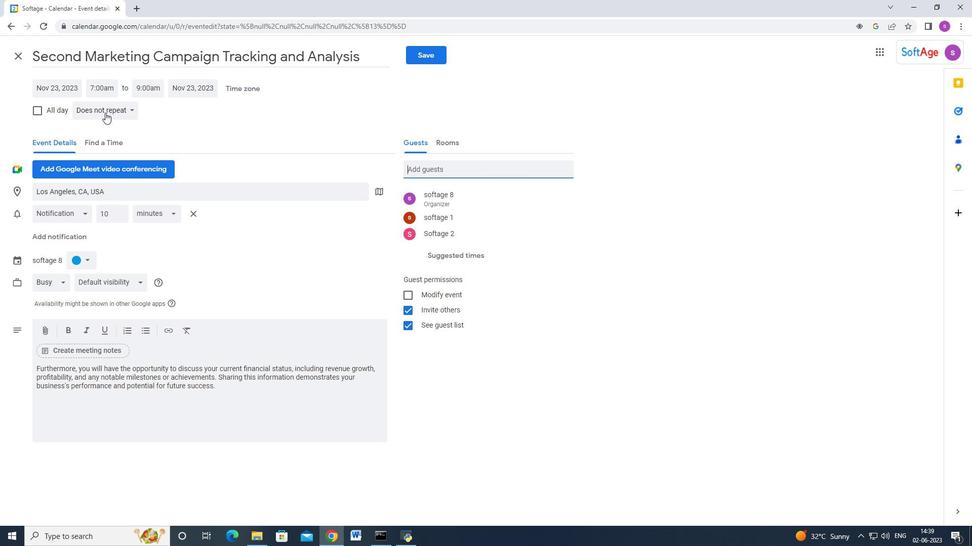 
Action: Mouse moved to (117, 103)
Screenshot: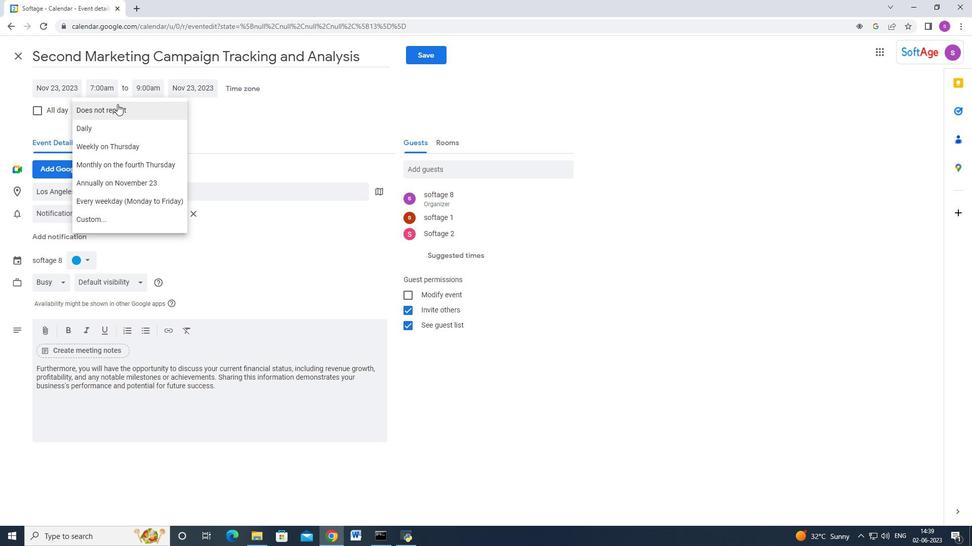 
Action: Mouse pressed left at (117, 103)
Screenshot: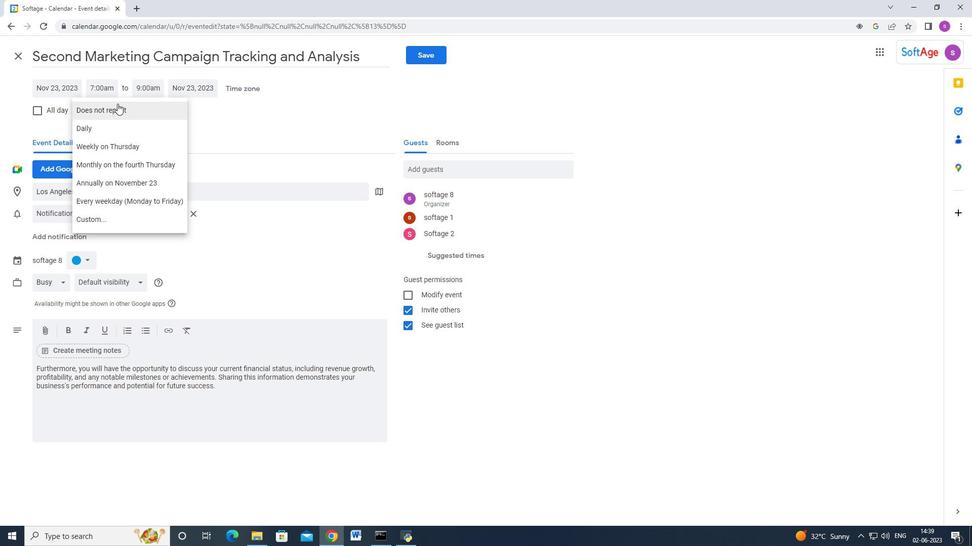
Action: Mouse moved to (432, 57)
Screenshot: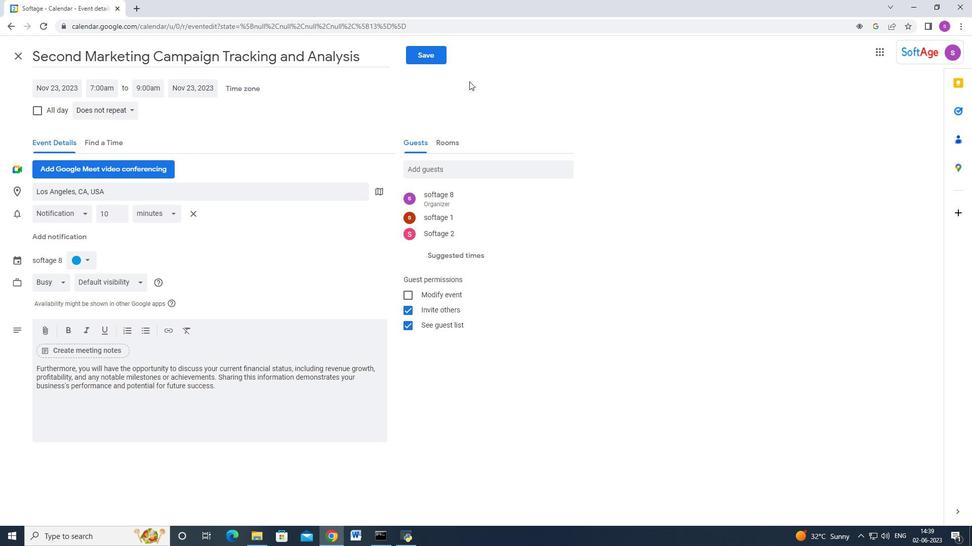 
Action: Mouse pressed left at (432, 57)
Screenshot: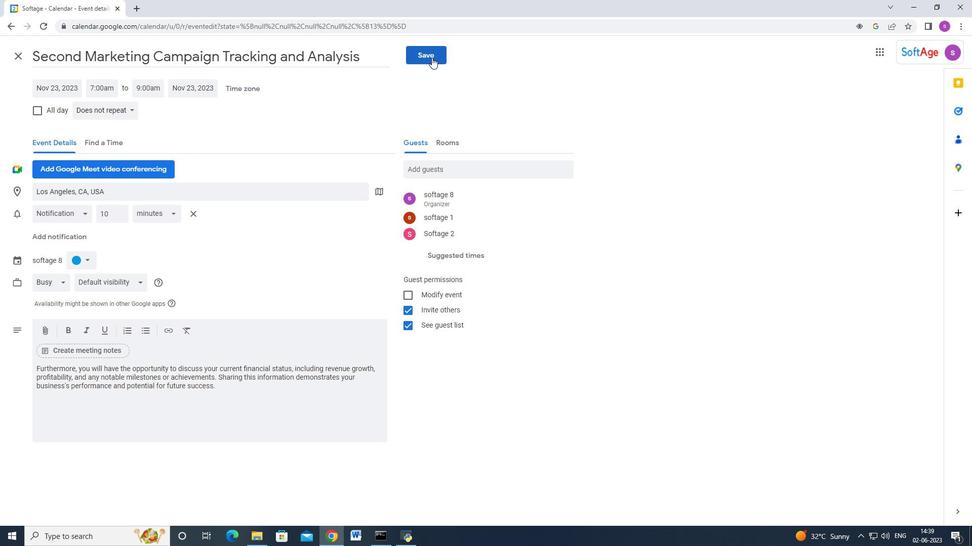 
Action: Mouse moved to (551, 296)
Screenshot: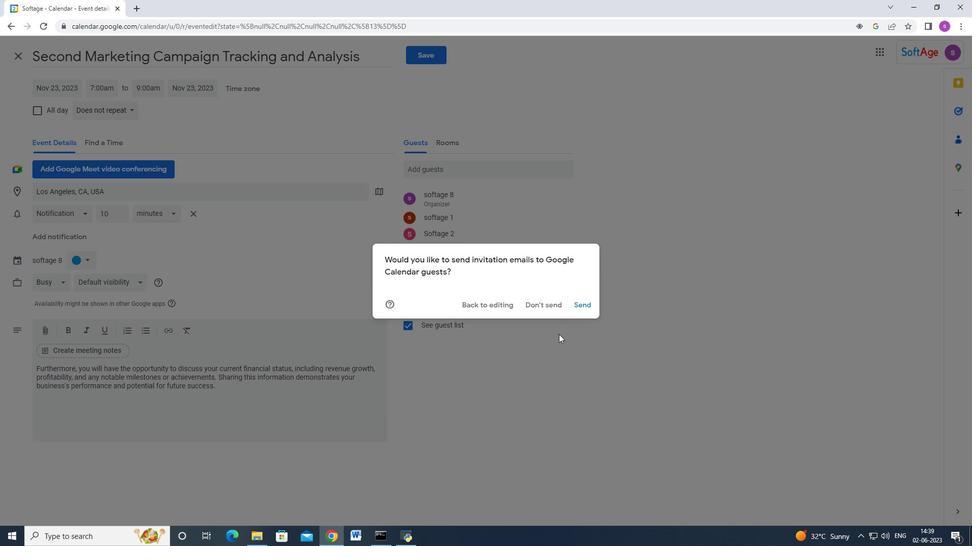 
